 Task: Search one way flight ticket for 2 adults, 2 children, 2 infants in seat in first from Bakersfield: Meadows Field to South Bend: South Bend International Airport on 8-6-2023. Choice of flights is Southwest. Number of bags: 7 checked bags. Price is upto 110000. Outbound departure time preference is 21:00.
Action: Mouse moved to (283, 120)
Screenshot: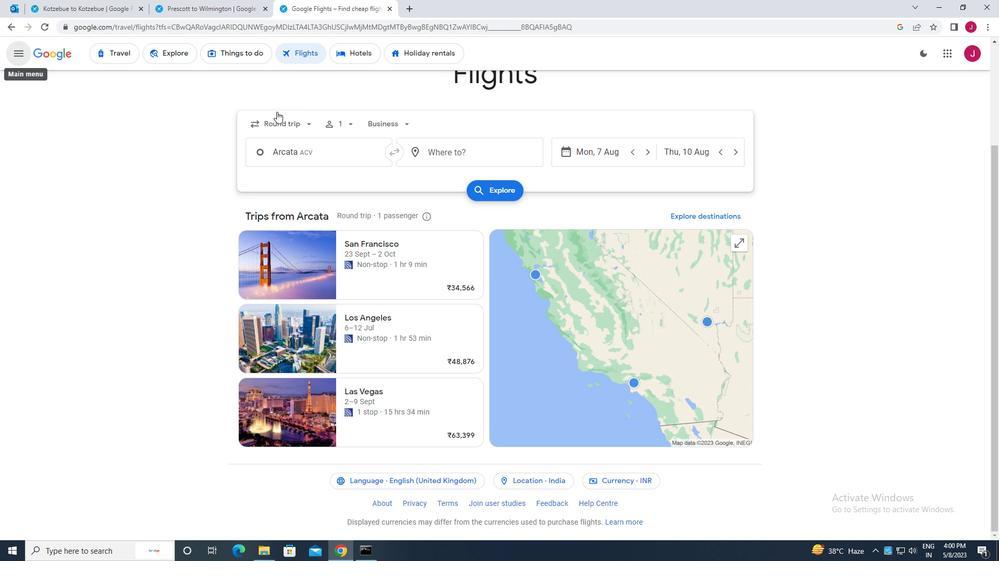 
Action: Mouse pressed left at (283, 120)
Screenshot: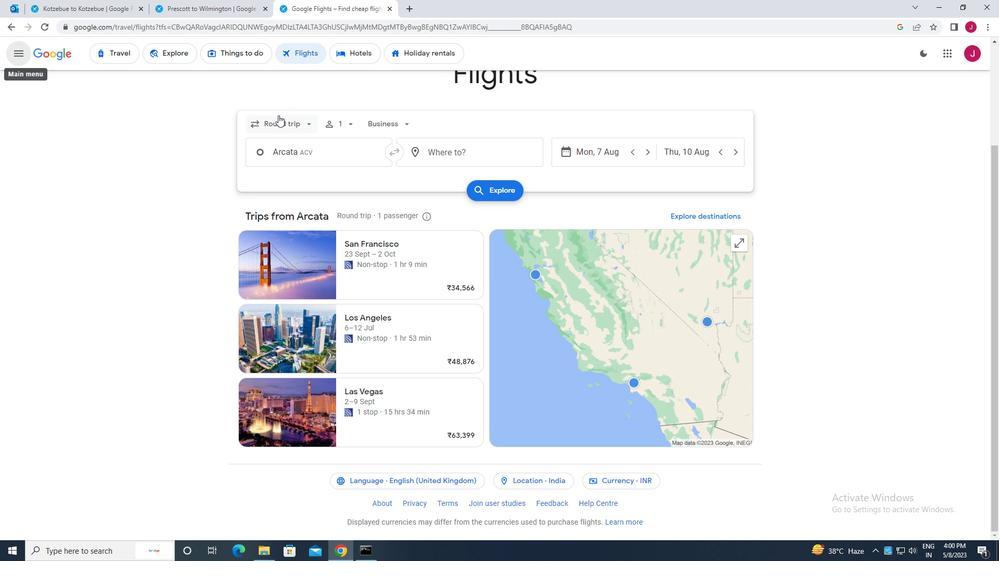 
Action: Mouse moved to (284, 175)
Screenshot: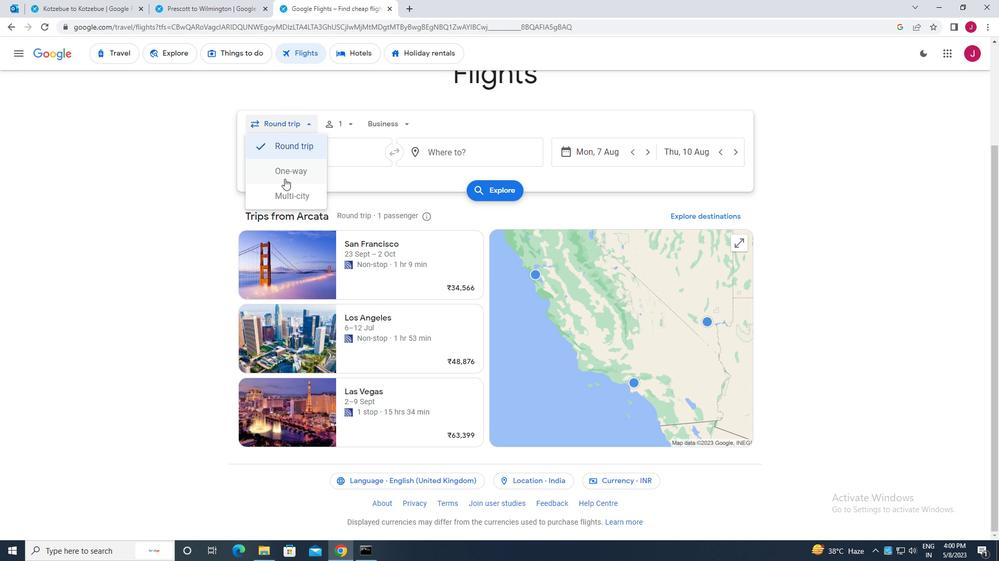 
Action: Mouse pressed left at (284, 175)
Screenshot: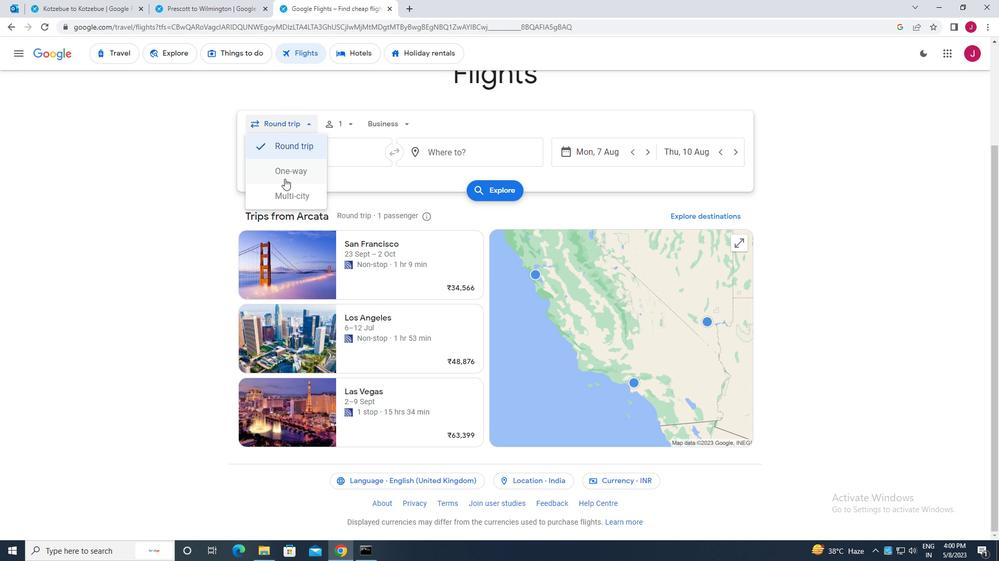 
Action: Mouse moved to (345, 124)
Screenshot: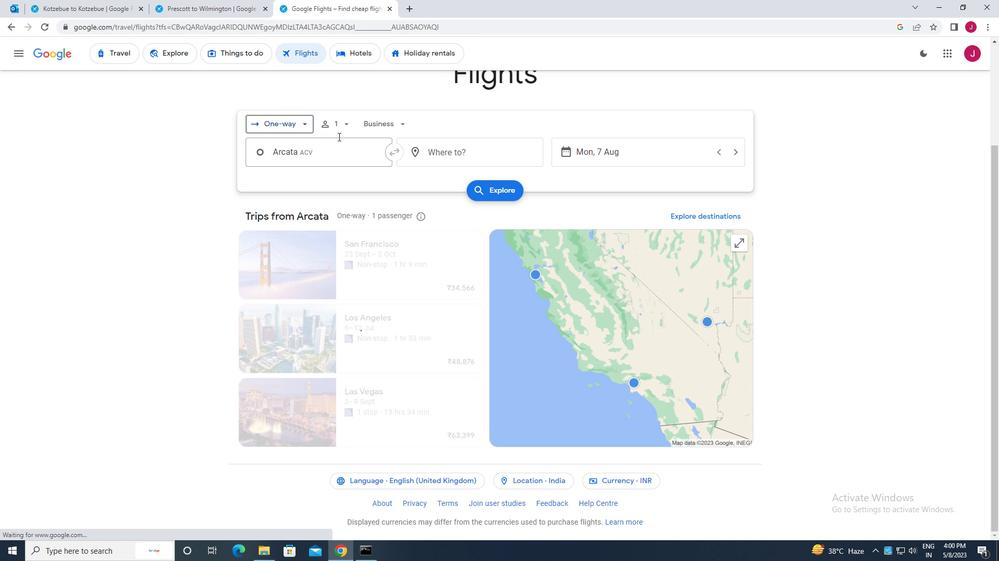 
Action: Mouse pressed left at (345, 124)
Screenshot: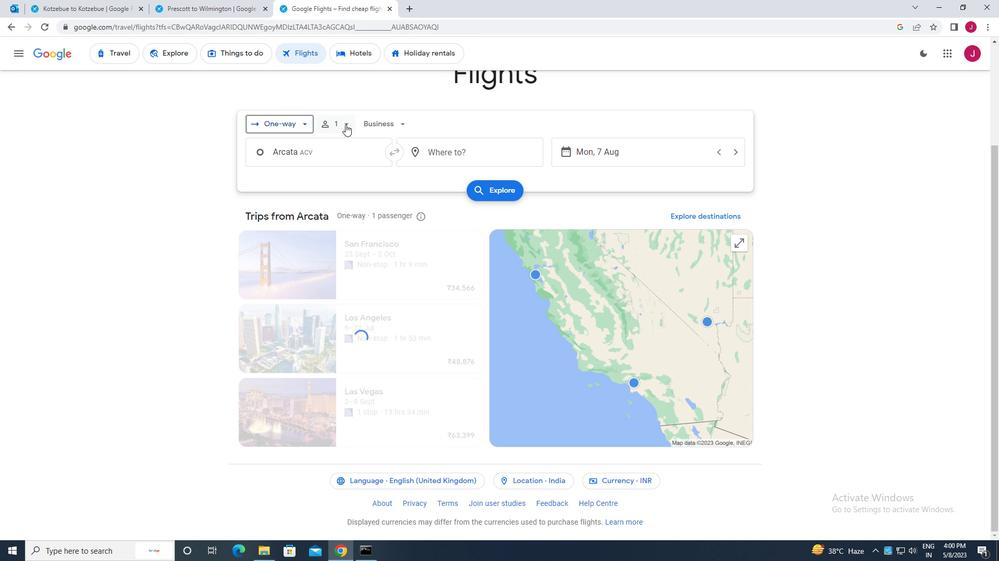 
Action: Mouse moved to (420, 150)
Screenshot: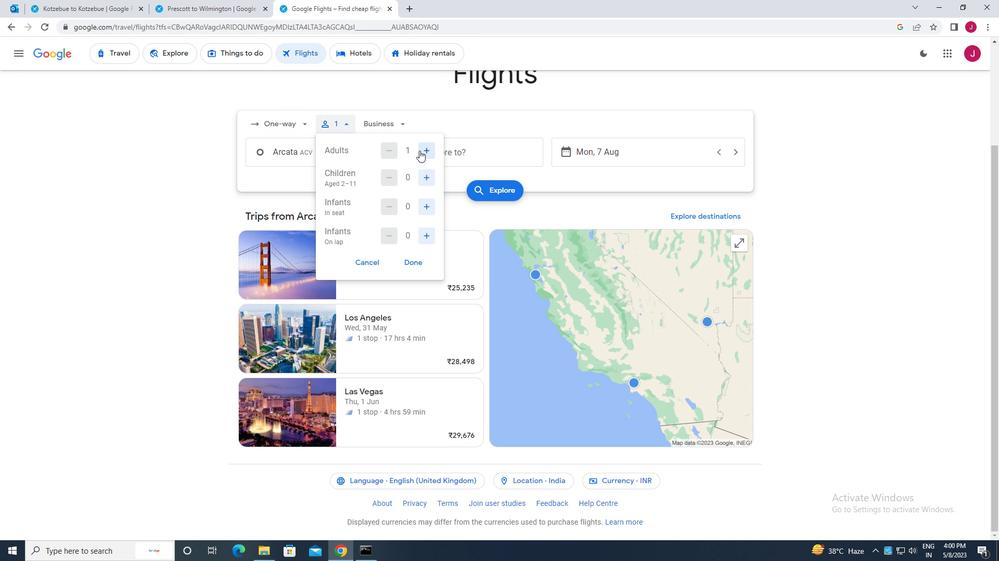 
Action: Mouse pressed left at (420, 150)
Screenshot: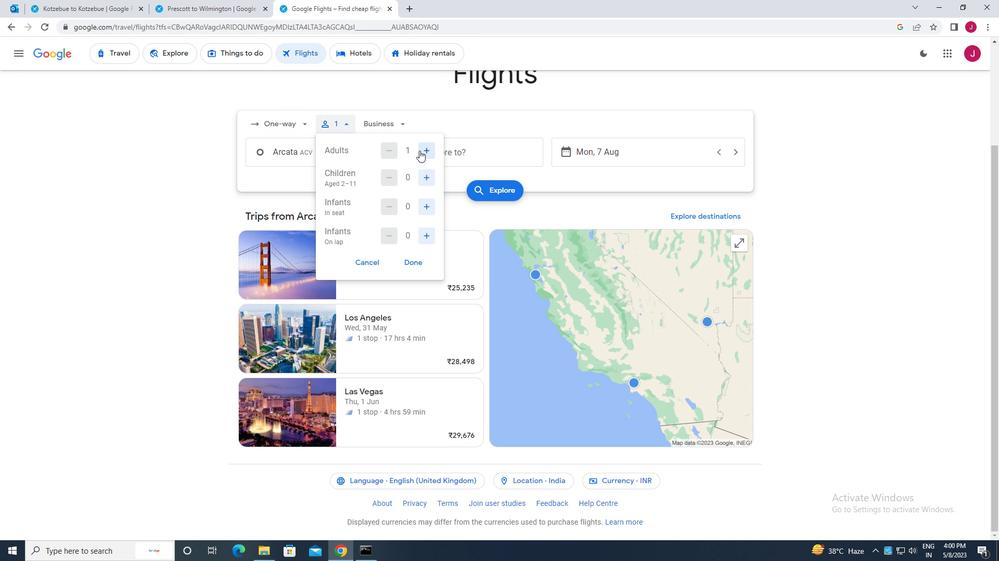 
Action: Mouse moved to (423, 177)
Screenshot: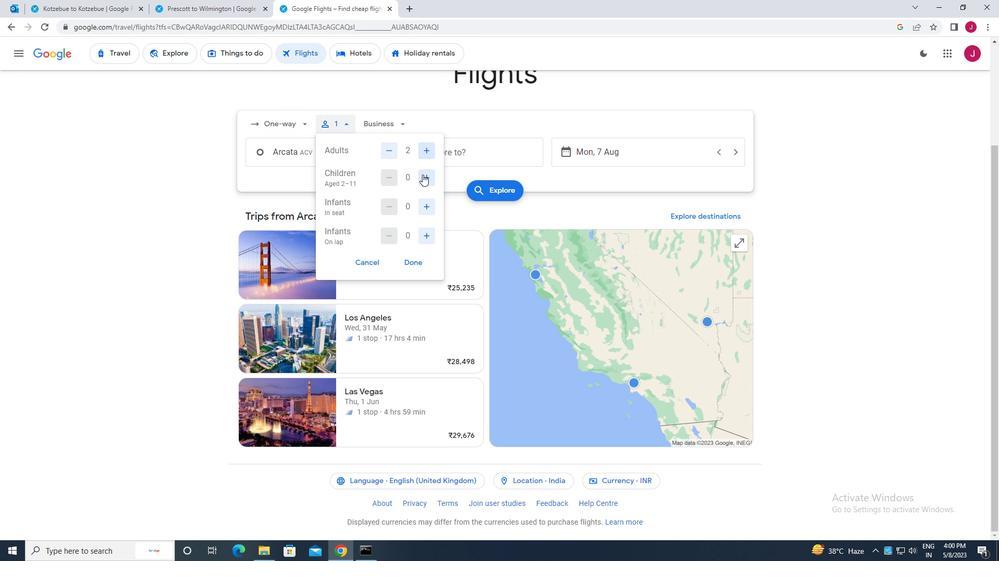 
Action: Mouse pressed left at (423, 177)
Screenshot: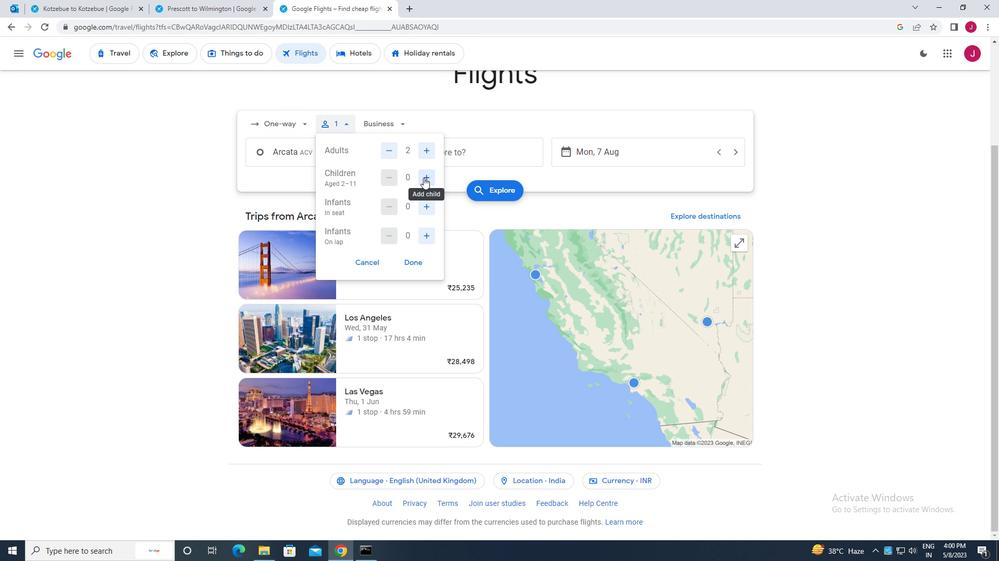 
Action: Mouse pressed left at (423, 177)
Screenshot: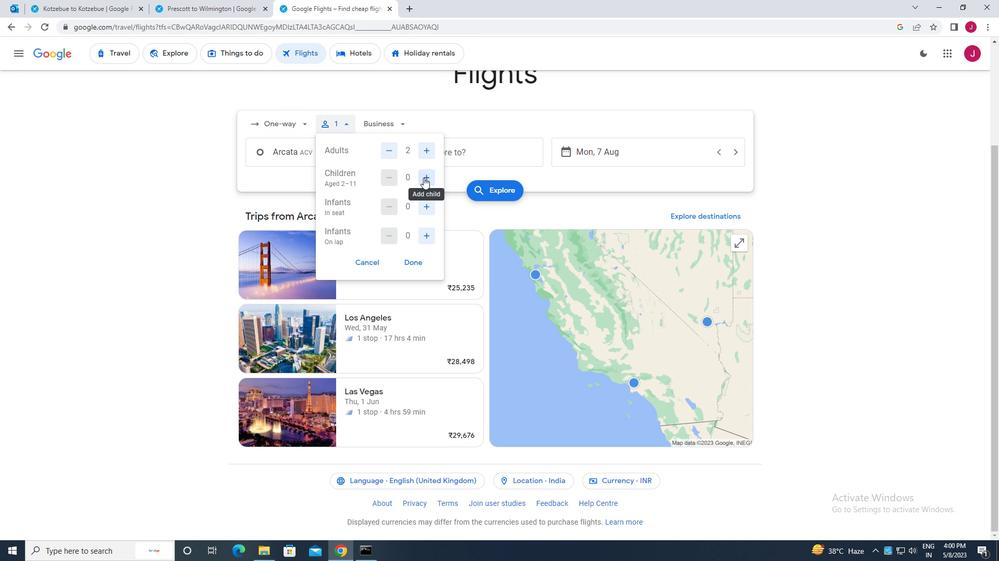 
Action: Mouse moved to (425, 203)
Screenshot: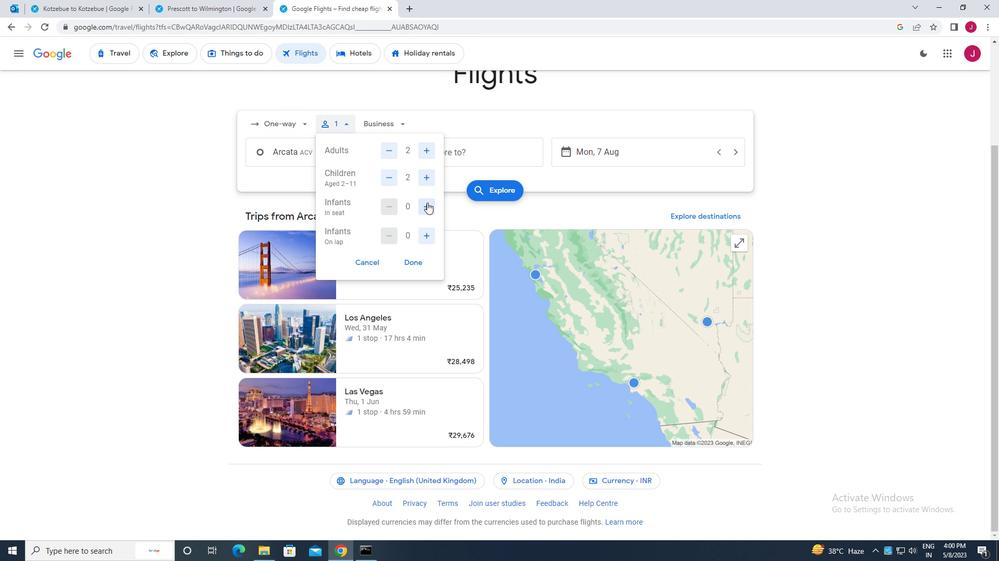 
Action: Mouse pressed left at (425, 203)
Screenshot: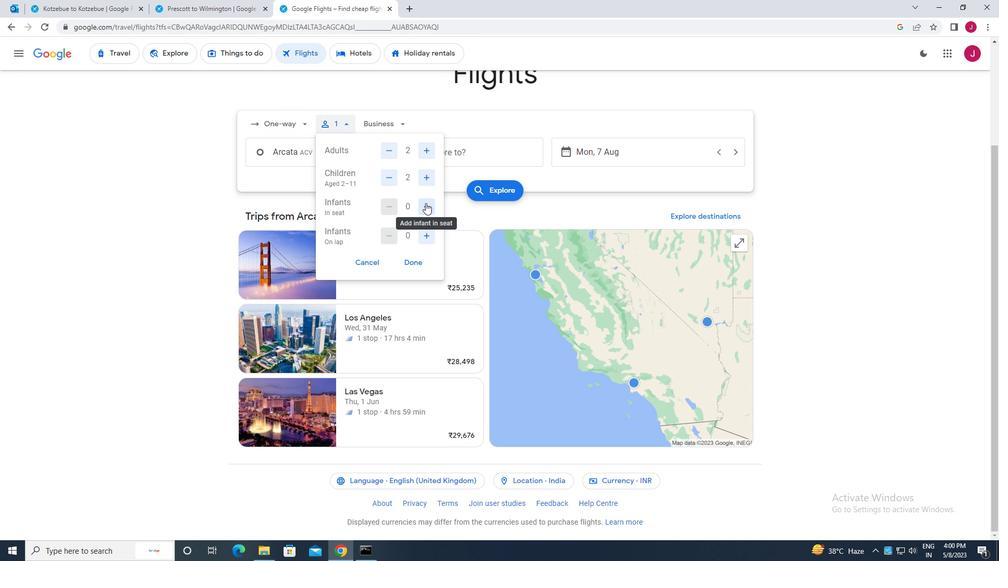 
Action: Mouse pressed left at (425, 203)
Screenshot: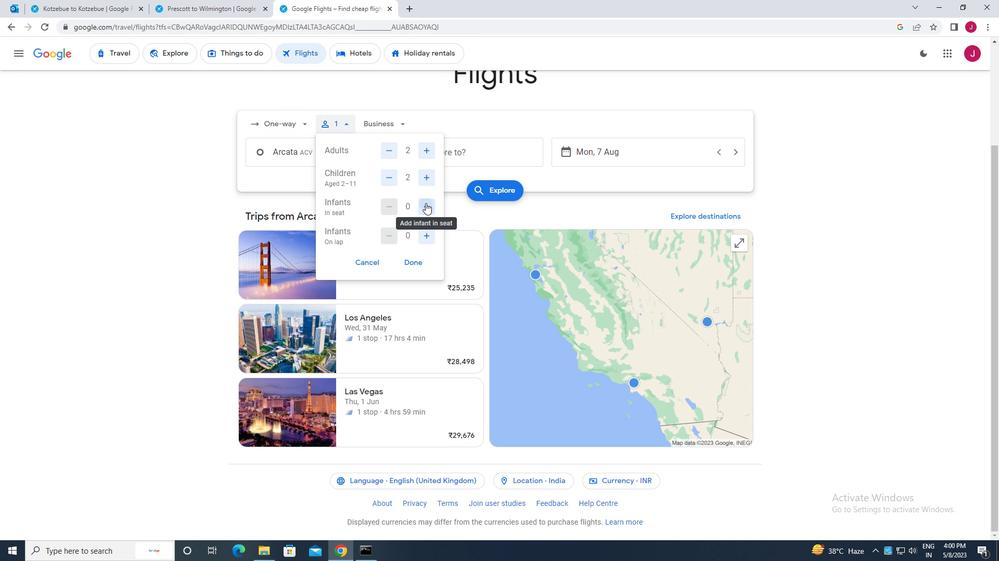
Action: Mouse moved to (414, 264)
Screenshot: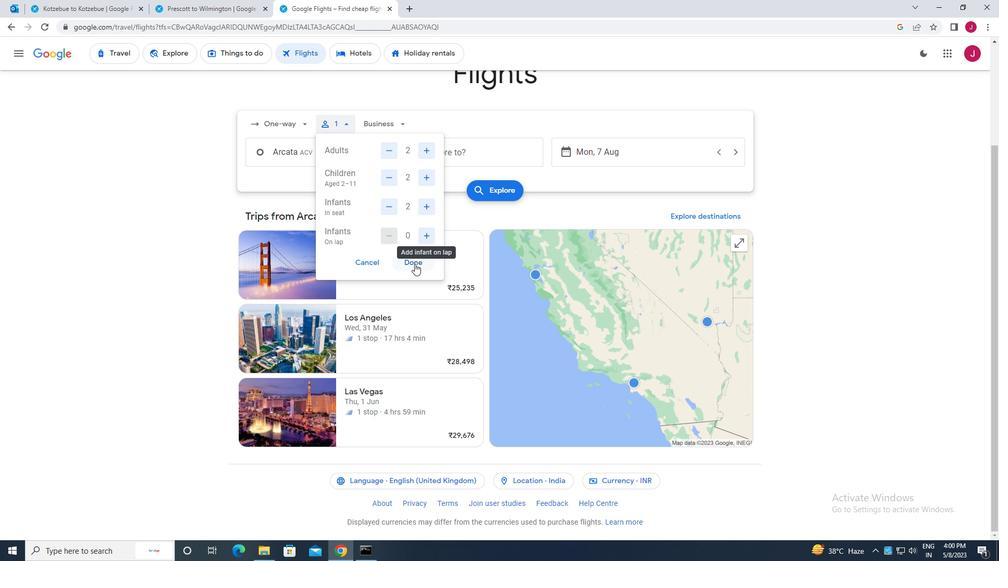 
Action: Mouse pressed left at (414, 264)
Screenshot: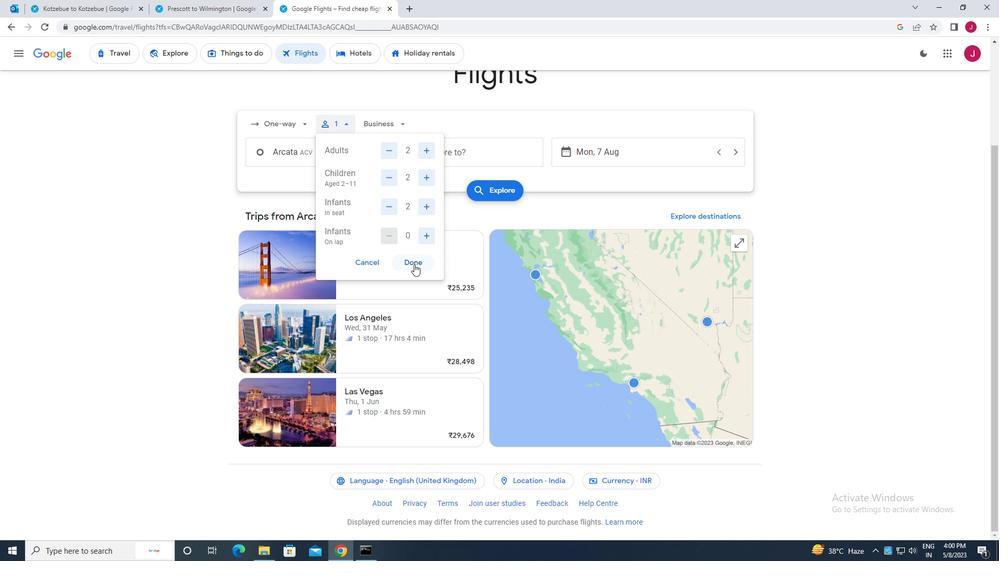 
Action: Mouse moved to (377, 121)
Screenshot: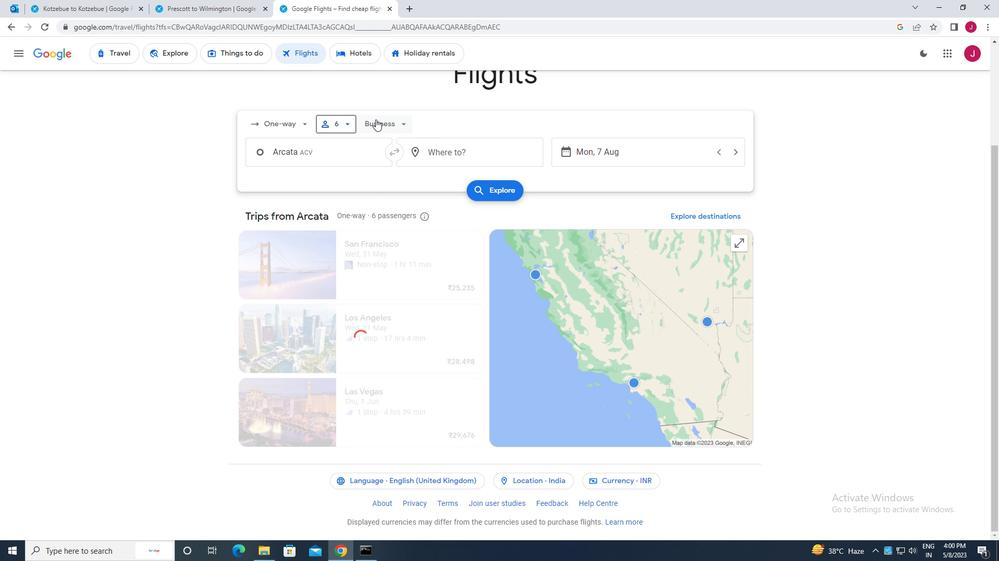 
Action: Mouse pressed left at (377, 121)
Screenshot: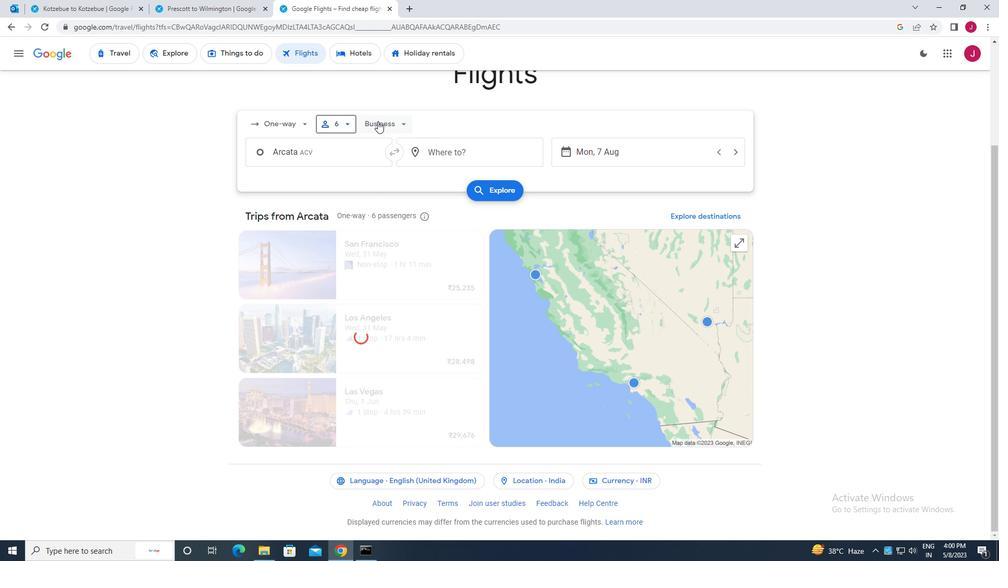 
Action: Mouse moved to (400, 223)
Screenshot: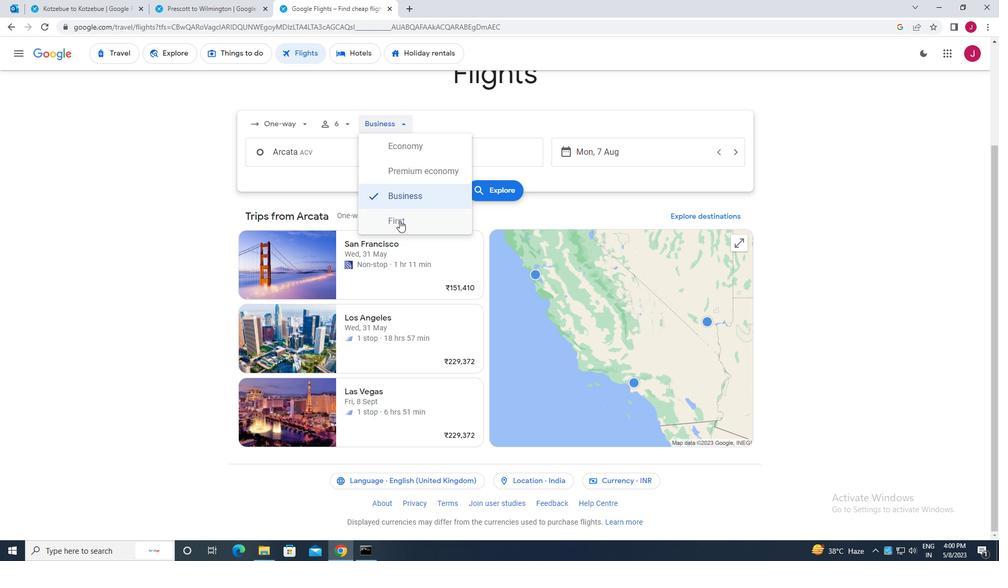 
Action: Mouse pressed left at (400, 223)
Screenshot: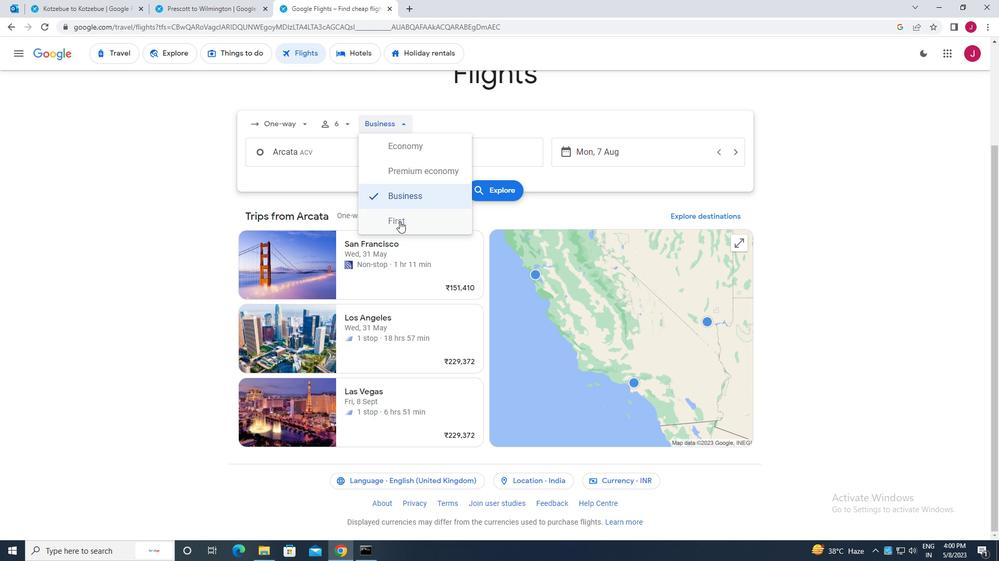 
Action: Mouse moved to (337, 152)
Screenshot: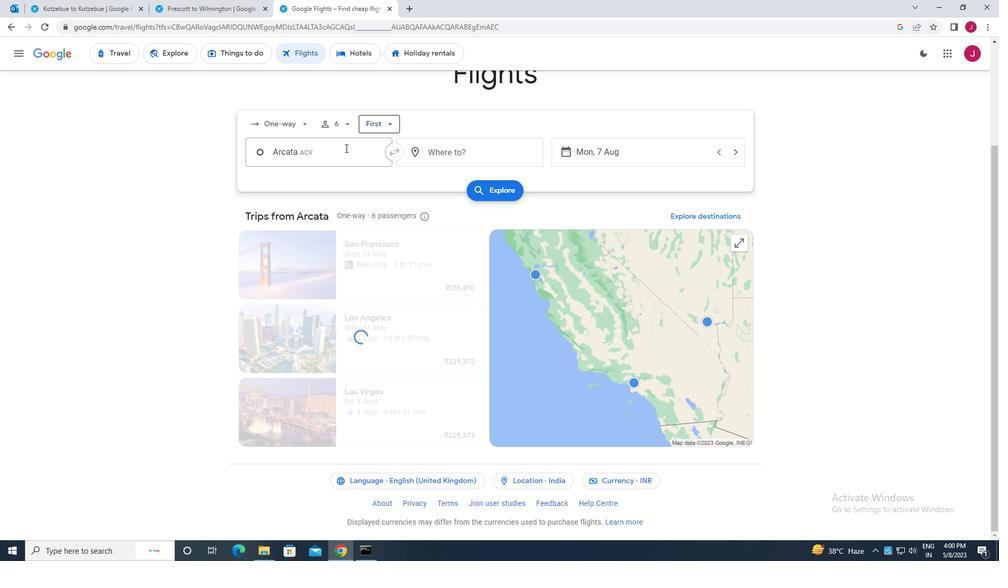 
Action: Mouse pressed left at (337, 152)
Screenshot: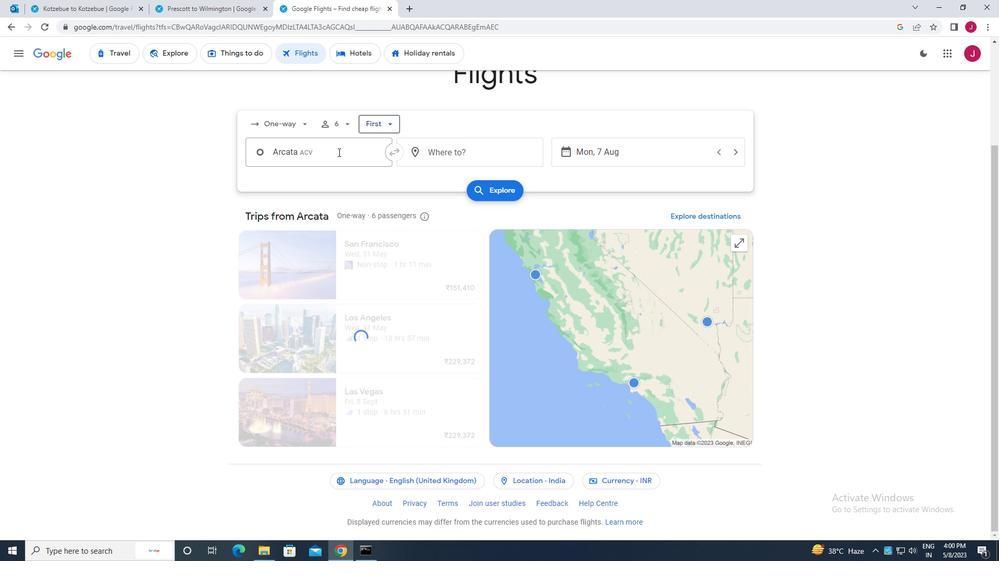 
Action: Mouse moved to (337, 152)
Screenshot: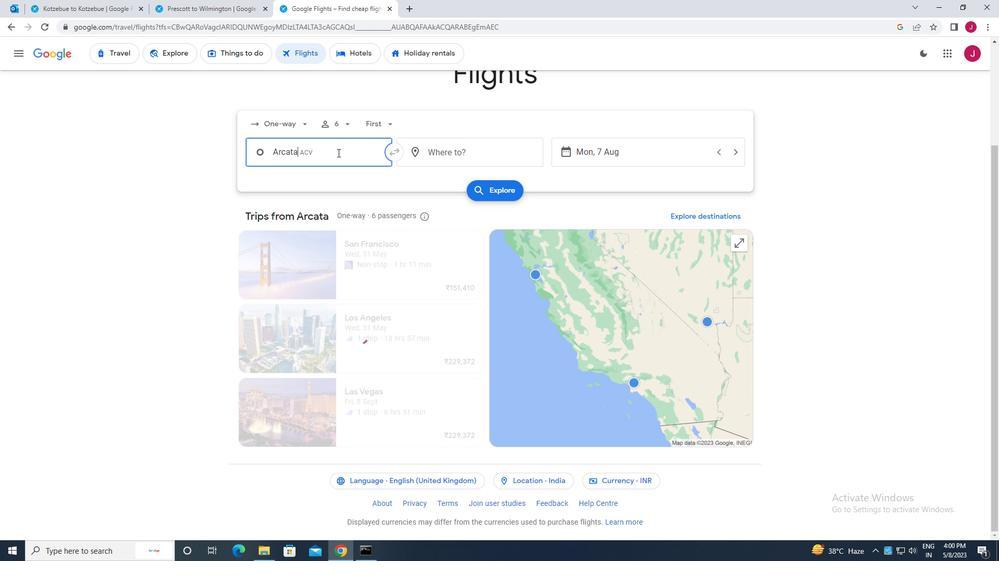 
Action: Key pressed bakersfield
Screenshot: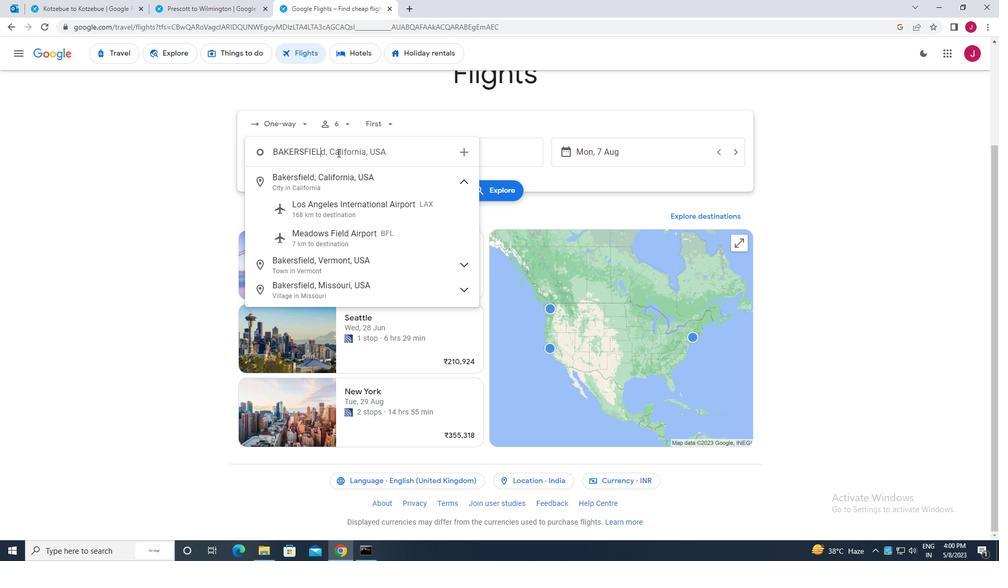 
Action: Mouse moved to (353, 235)
Screenshot: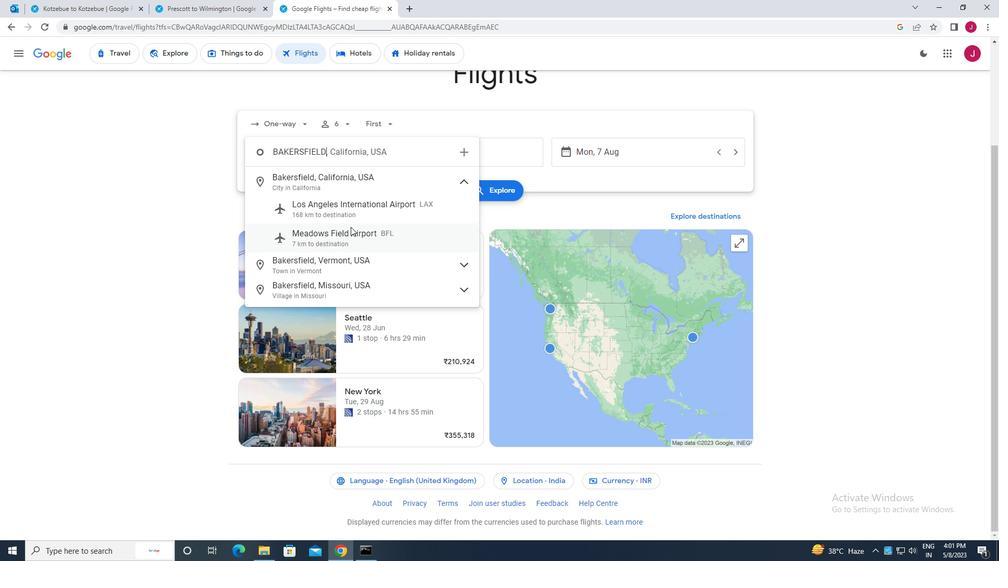 
Action: Mouse pressed left at (353, 235)
Screenshot: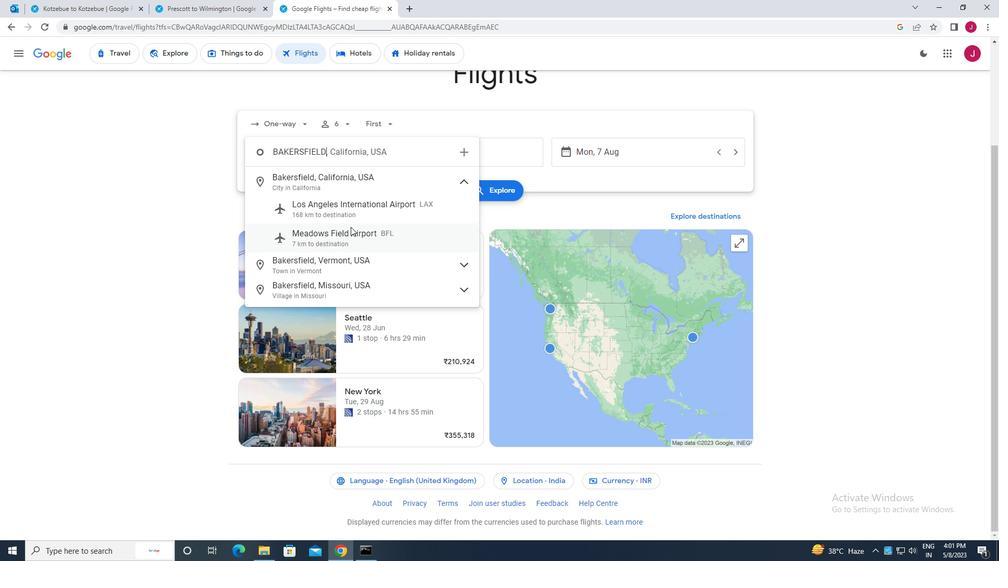 
Action: Mouse moved to (464, 151)
Screenshot: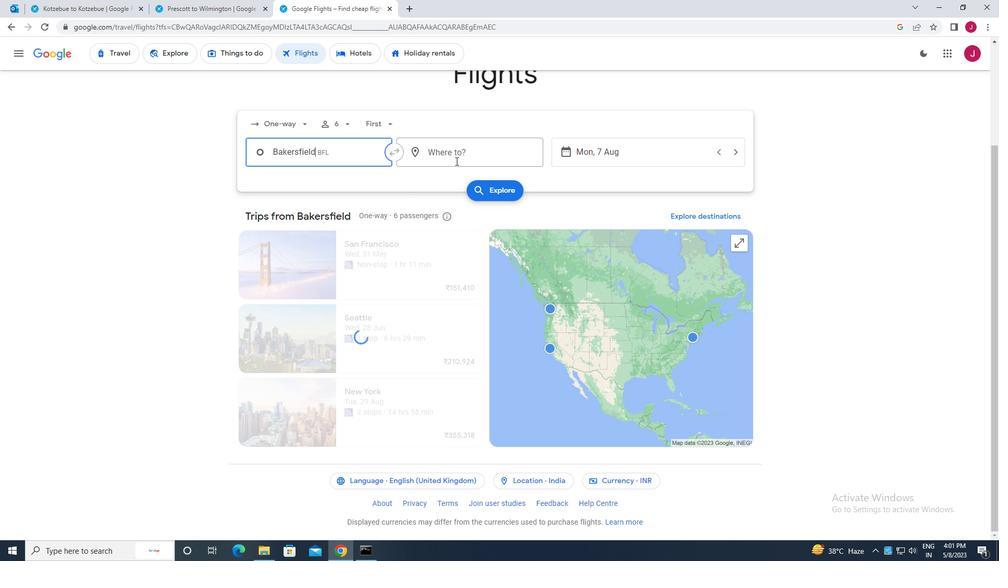 
Action: Mouse pressed left at (464, 151)
Screenshot: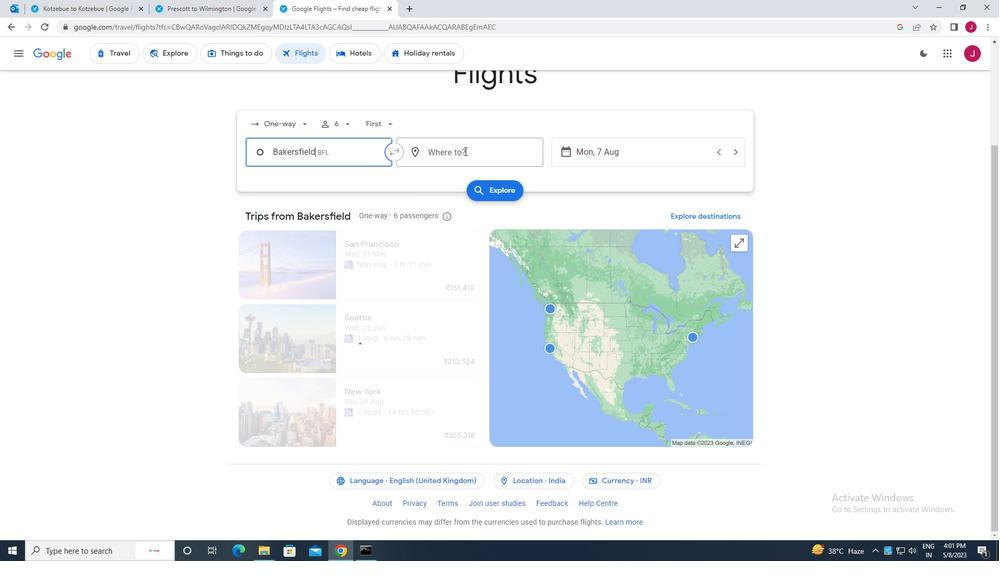 
Action: Mouse moved to (465, 158)
Screenshot: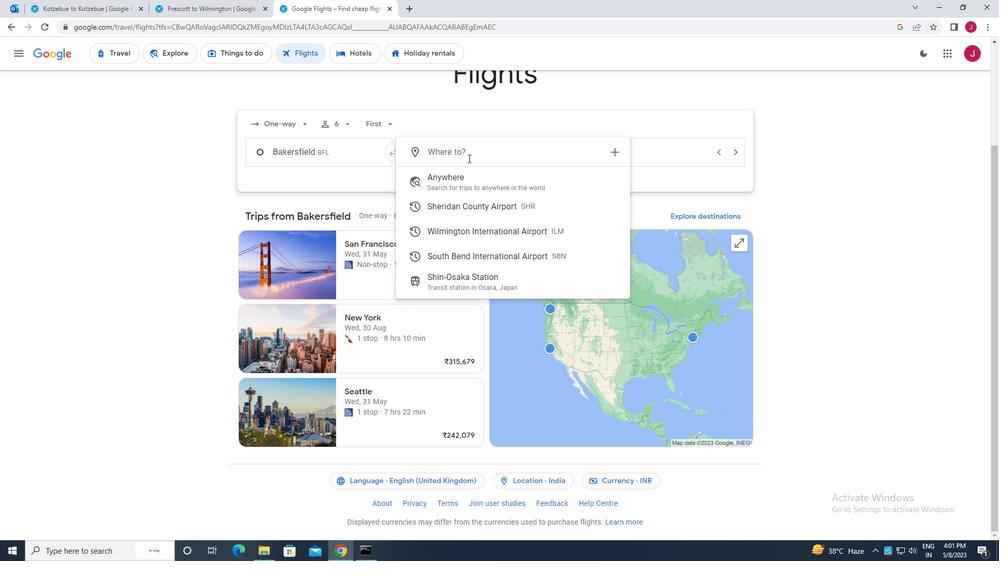 
Action: Key pressed south<Key.space>b
Screenshot: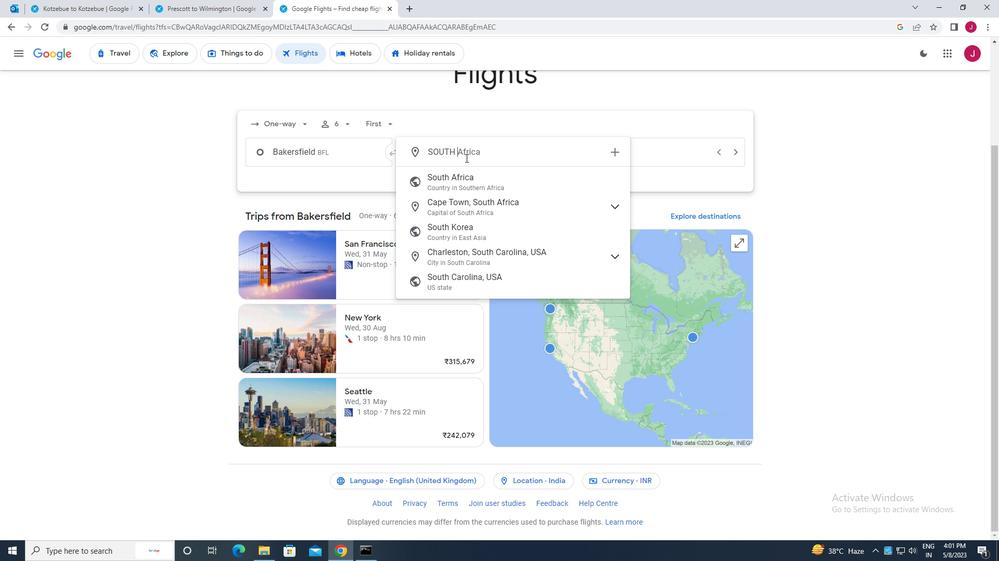 
Action: Mouse moved to (493, 209)
Screenshot: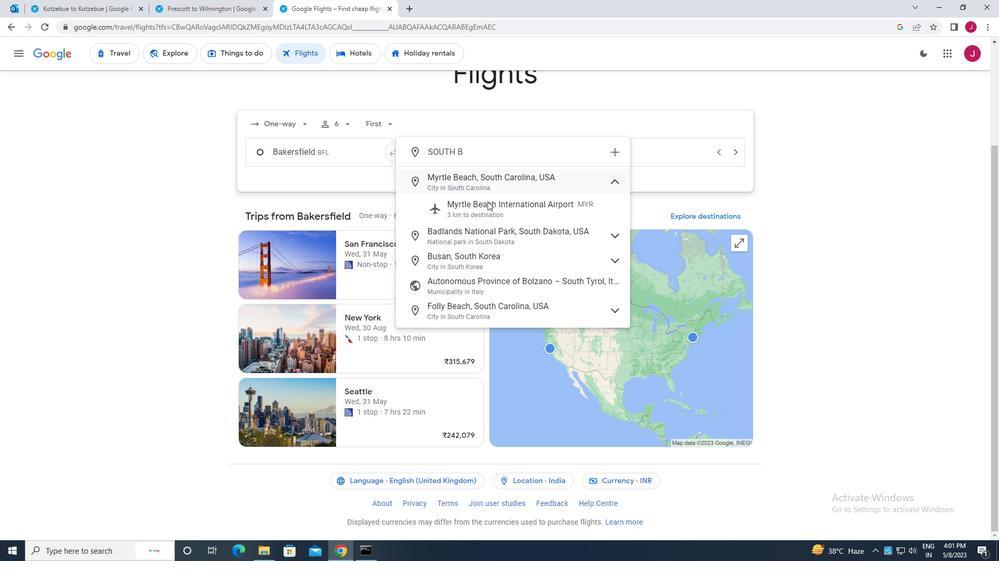 
Action: Mouse pressed left at (493, 209)
Screenshot: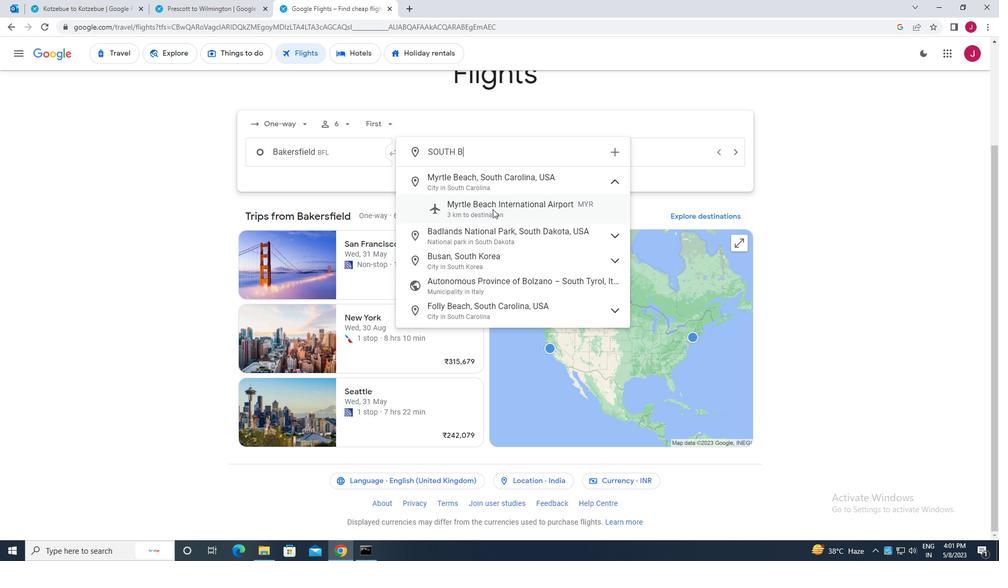 
Action: Mouse moved to (482, 152)
Screenshot: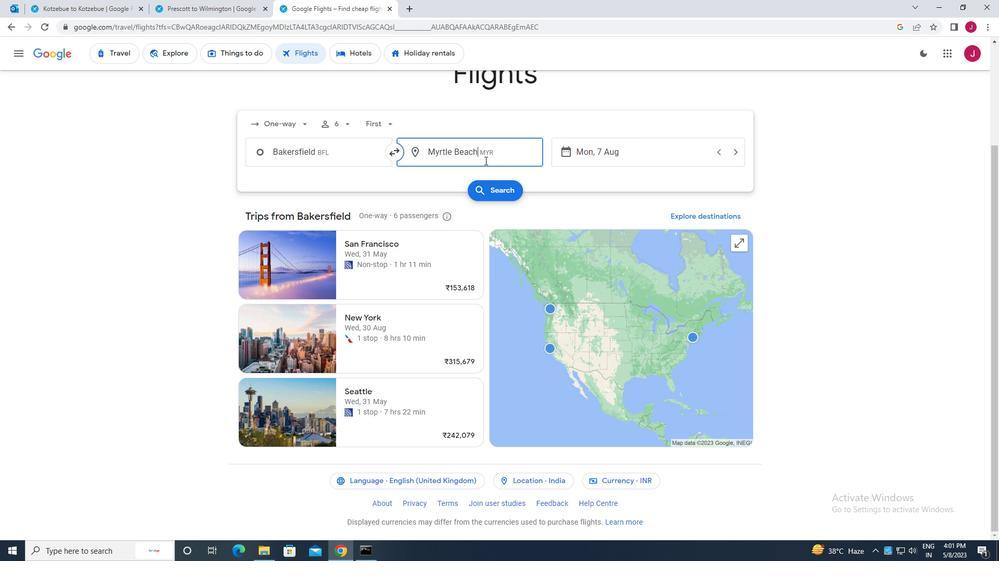 
Action: Mouse pressed left at (482, 152)
Screenshot: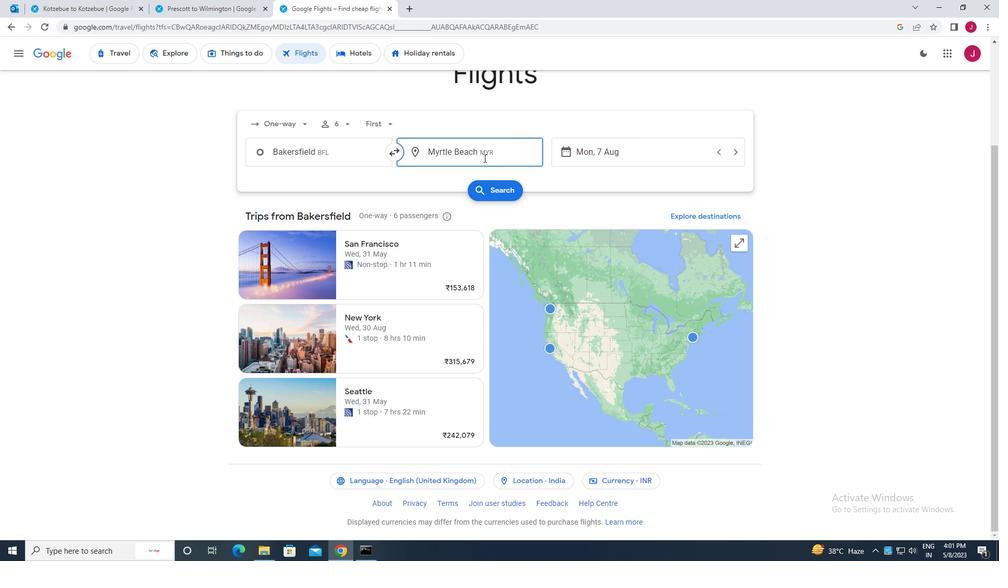 
Action: Mouse moved to (478, 150)
Screenshot: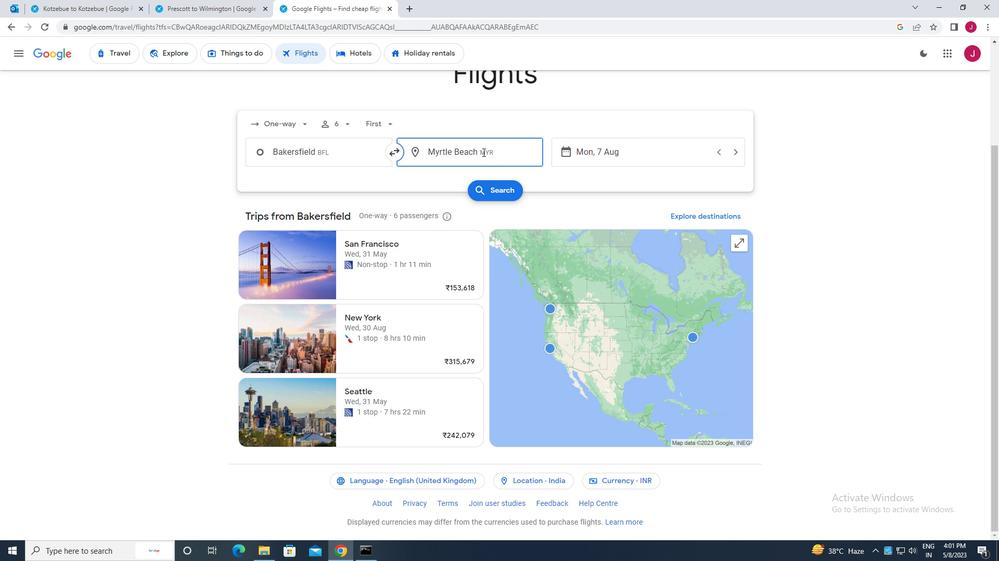 
Action: Key pressed south<Key.space>bend
Screenshot: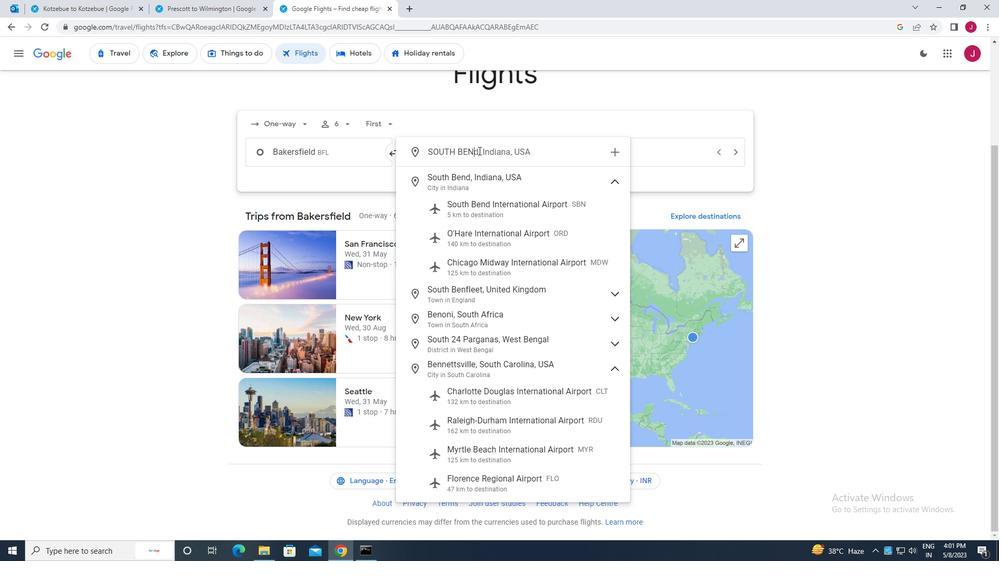 
Action: Mouse moved to (502, 206)
Screenshot: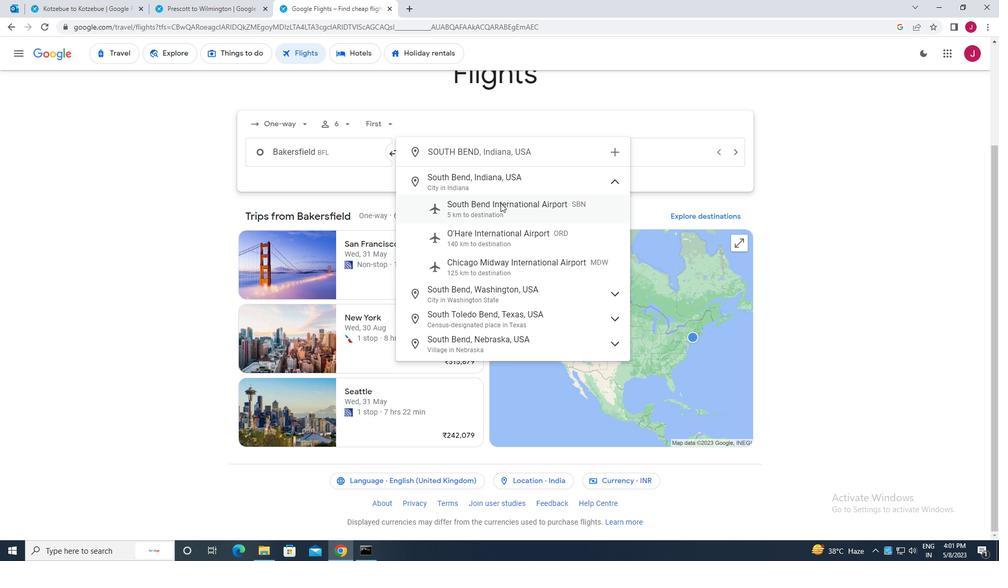 
Action: Mouse pressed left at (502, 206)
Screenshot: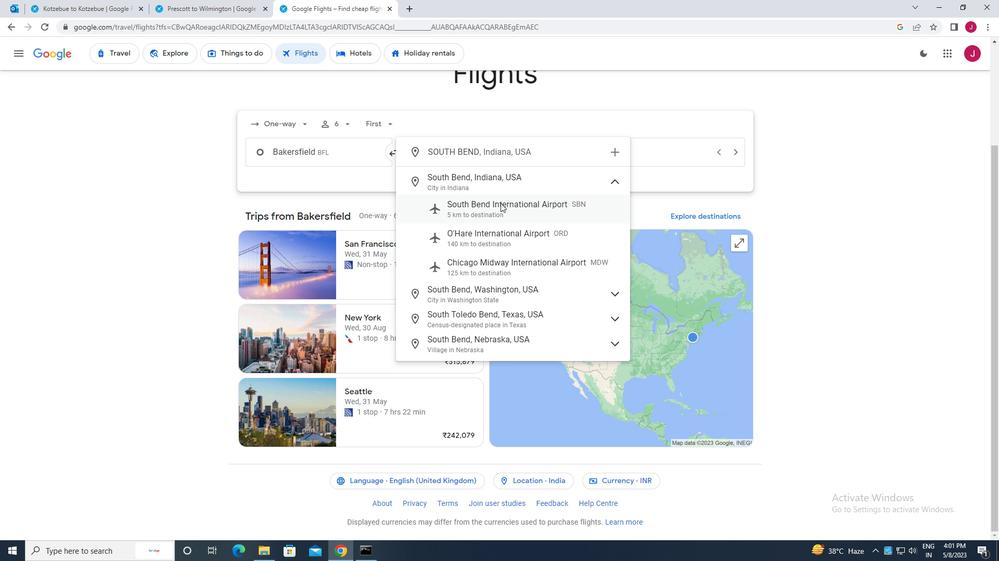 
Action: Mouse moved to (618, 156)
Screenshot: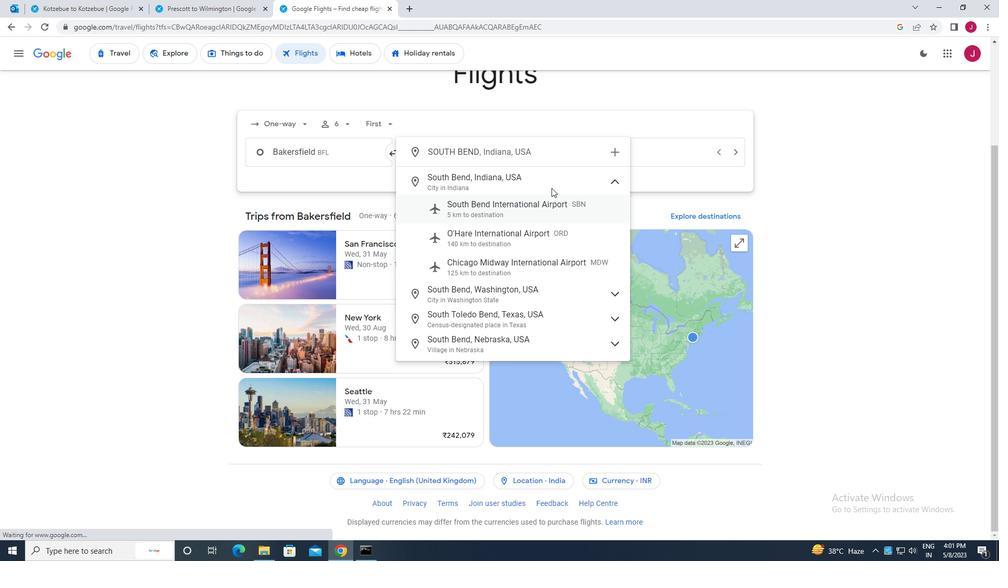 
Action: Mouse pressed left at (618, 156)
Screenshot: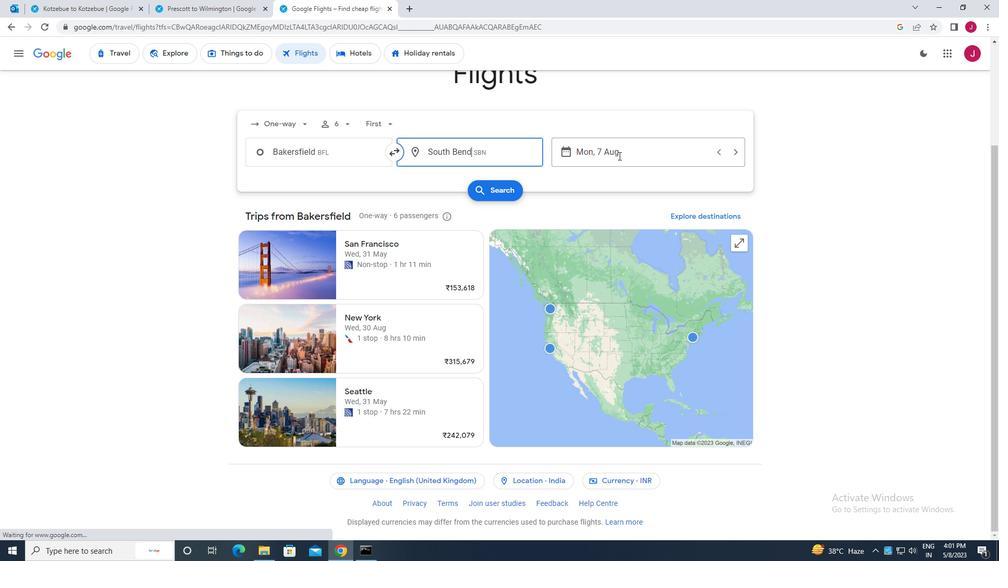 
Action: Mouse moved to (377, 263)
Screenshot: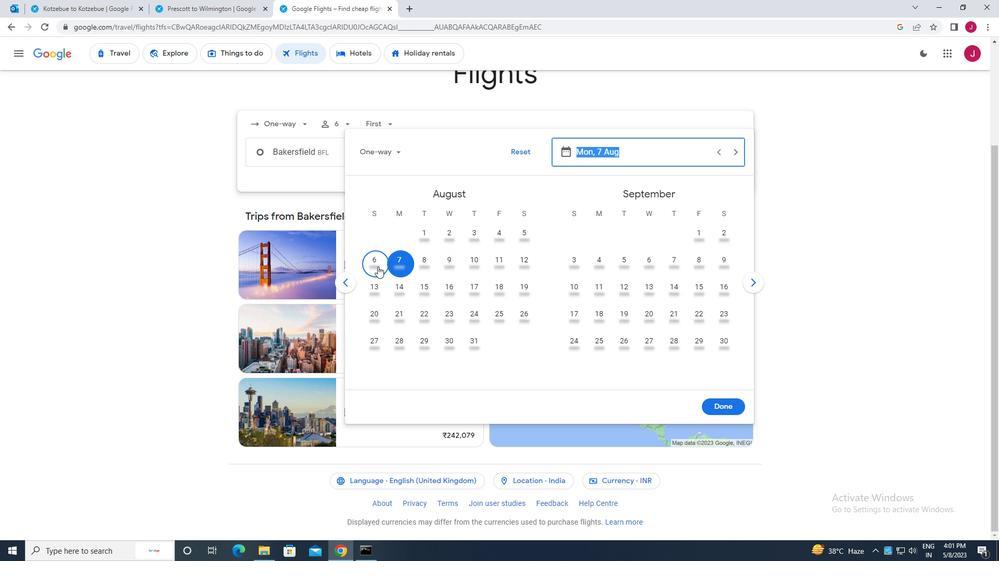 
Action: Mouse pressed left at (377, 263)
Screenshot: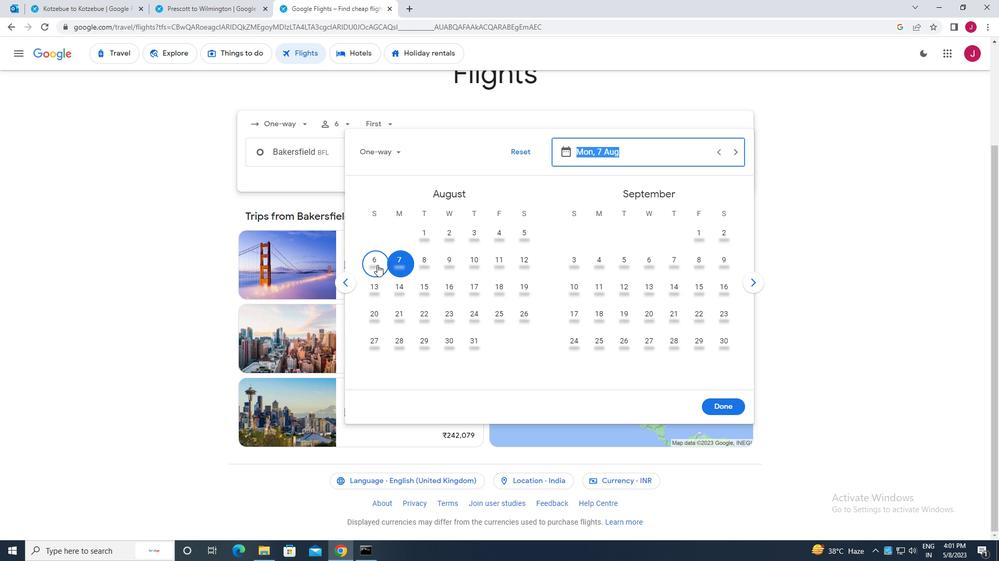 
Action: Mouse moved to (730, 404)
Screenshot: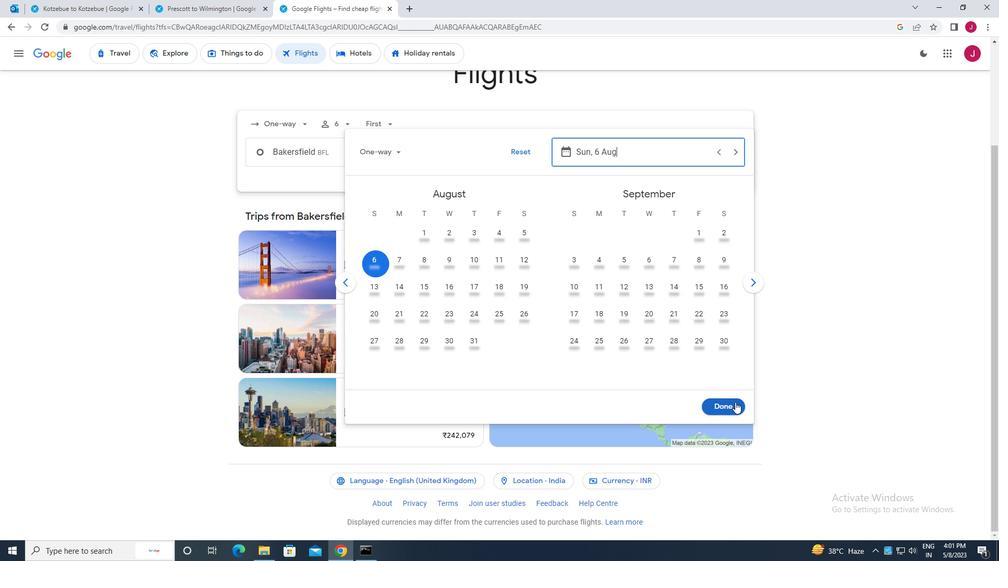 
Action: Mouse pressed left at (730, 404)
Screenshot: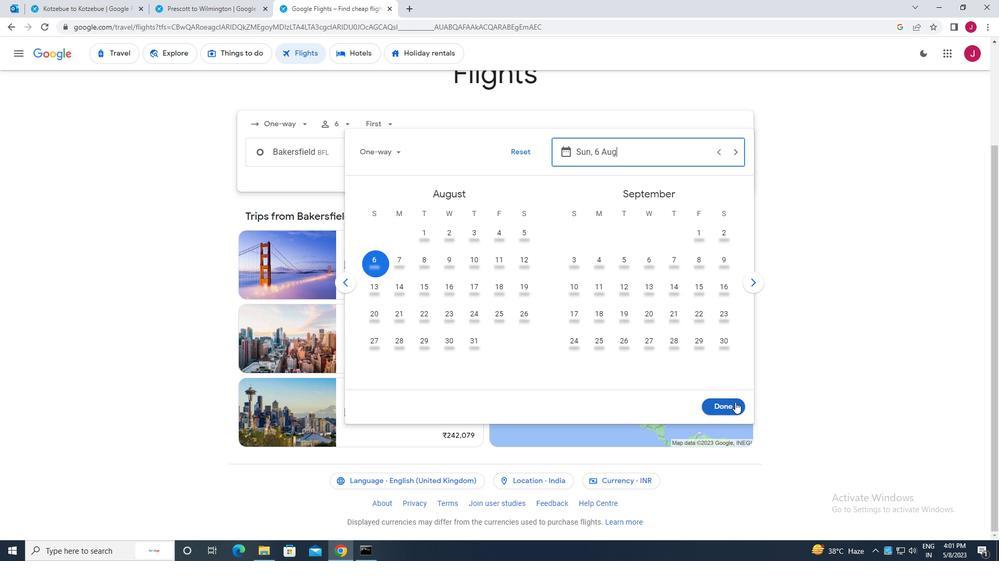 
Action: Mouse moved to (505, 188)
Screenshot: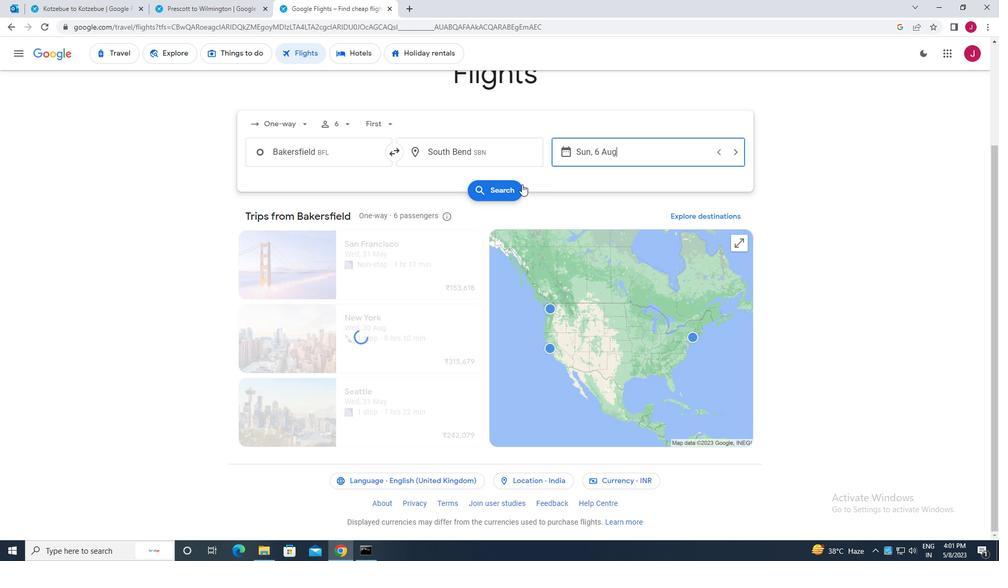 
Action: Mouse pressed left at (505, 188)
Screenshot: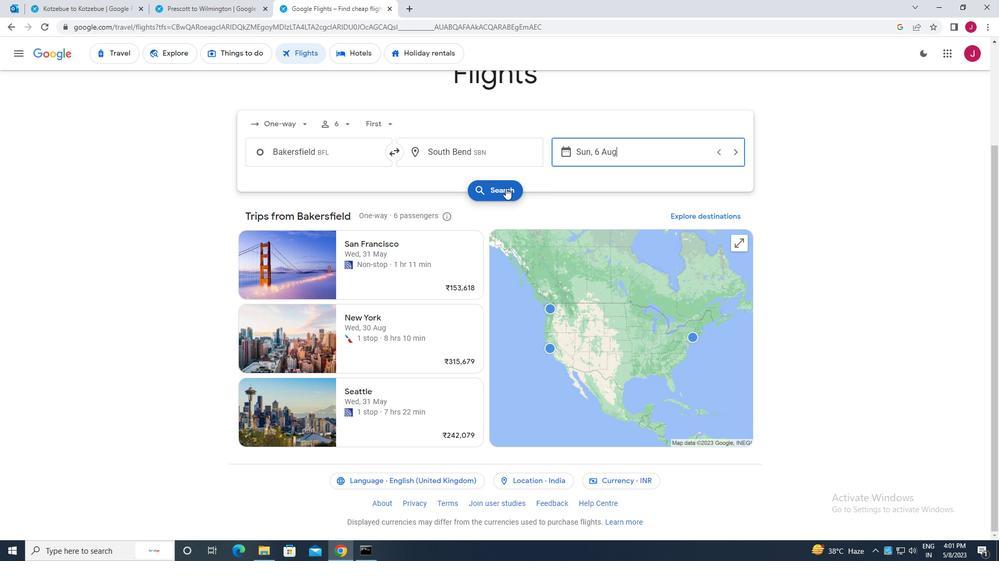
Action: Mouse moved to (479, 193)
Screenshot: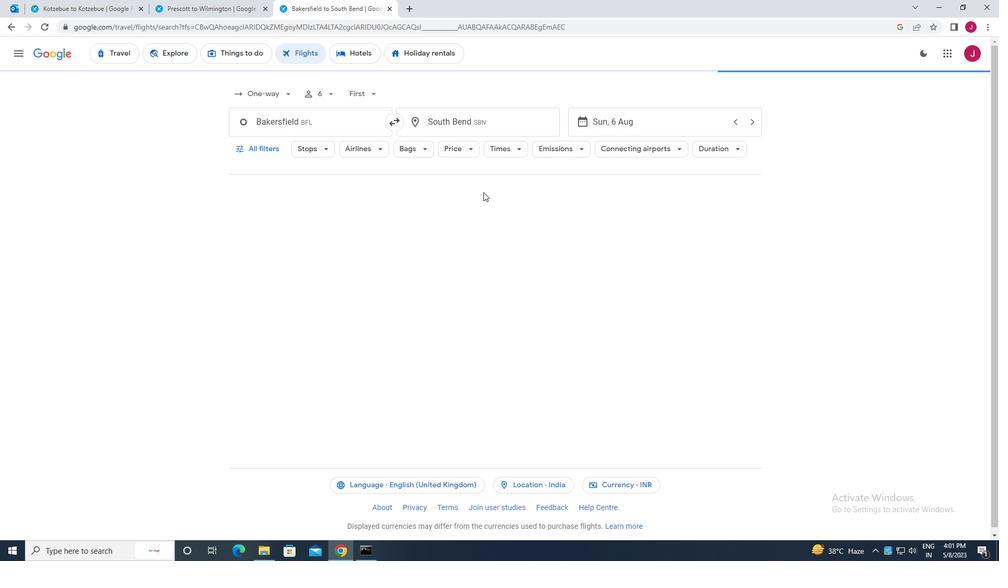 
Action: Mouse scrolled (479, 192) with delta (0, 0)
Screenshot: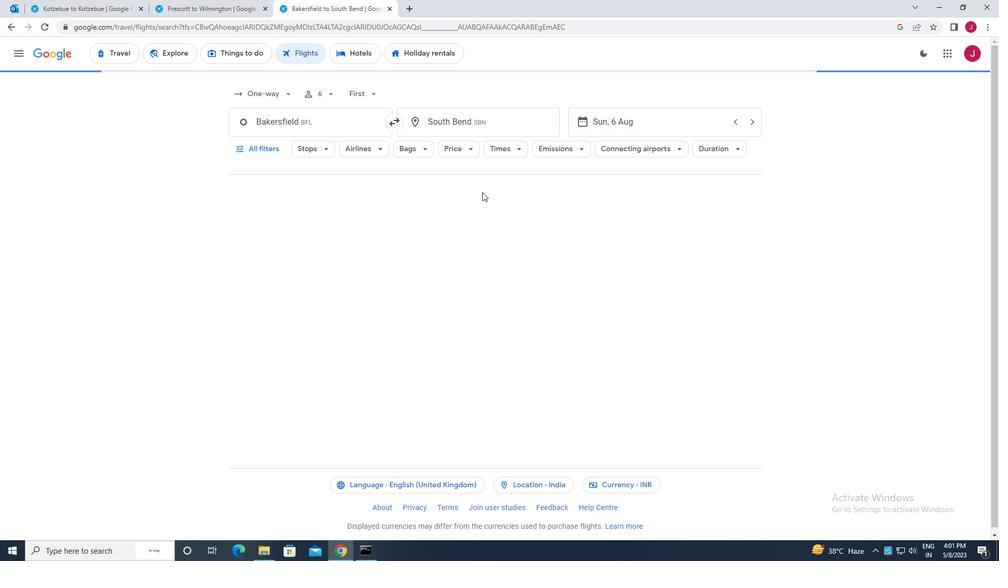 
Action: Mouse scrolled (479, 192) with delta (0, 0)
Screenshot: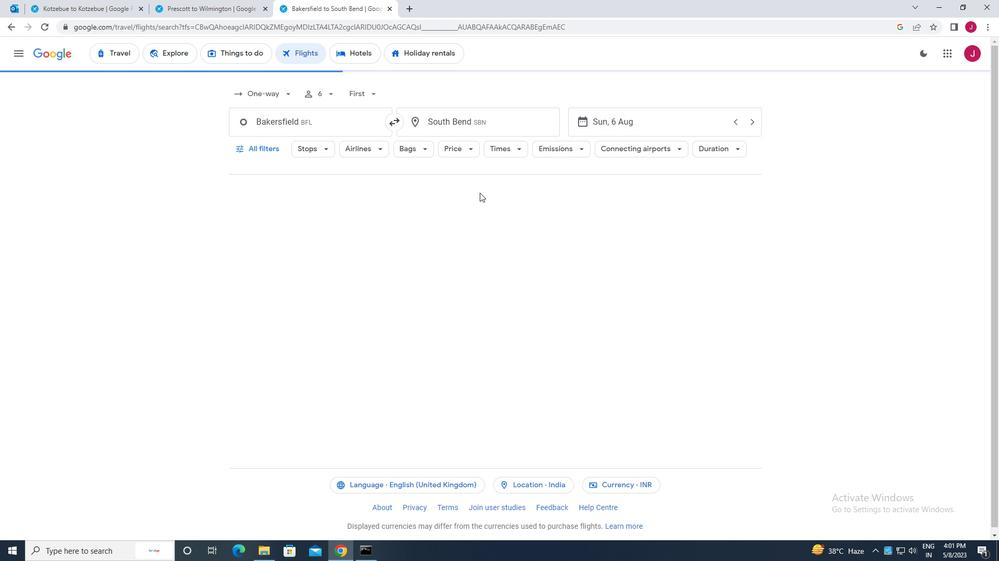 
Action: Mouse moved to (267, 141)
Screenshot: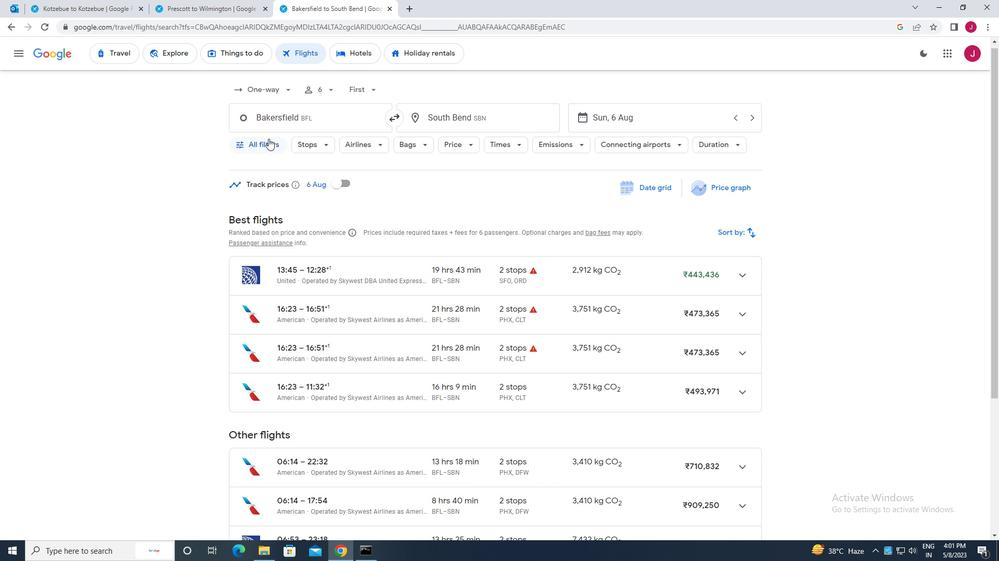 
Action: Mouse pressed left at (267, 141)
Screenshot: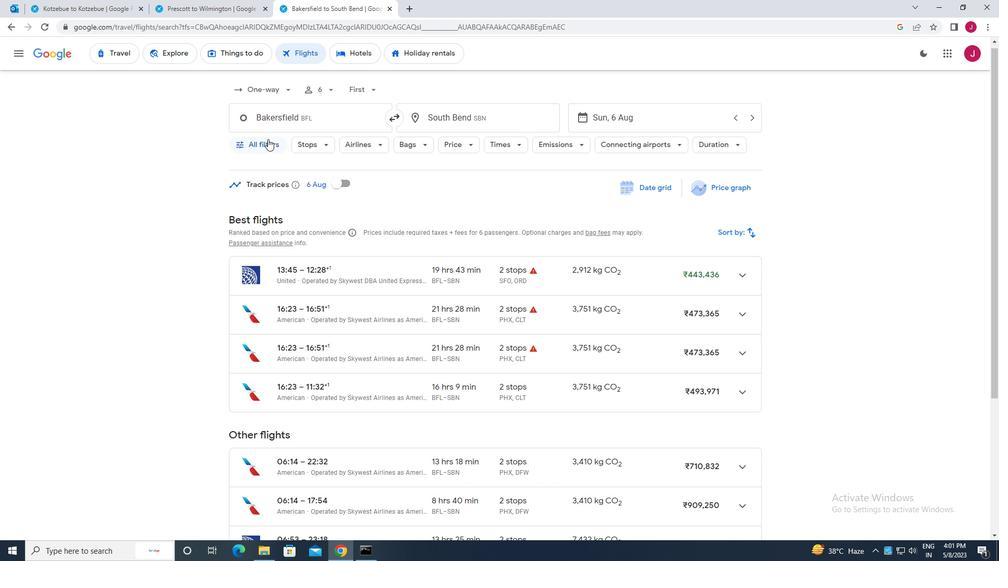
Action: Mouse moved to (276, 145)
Screenshot: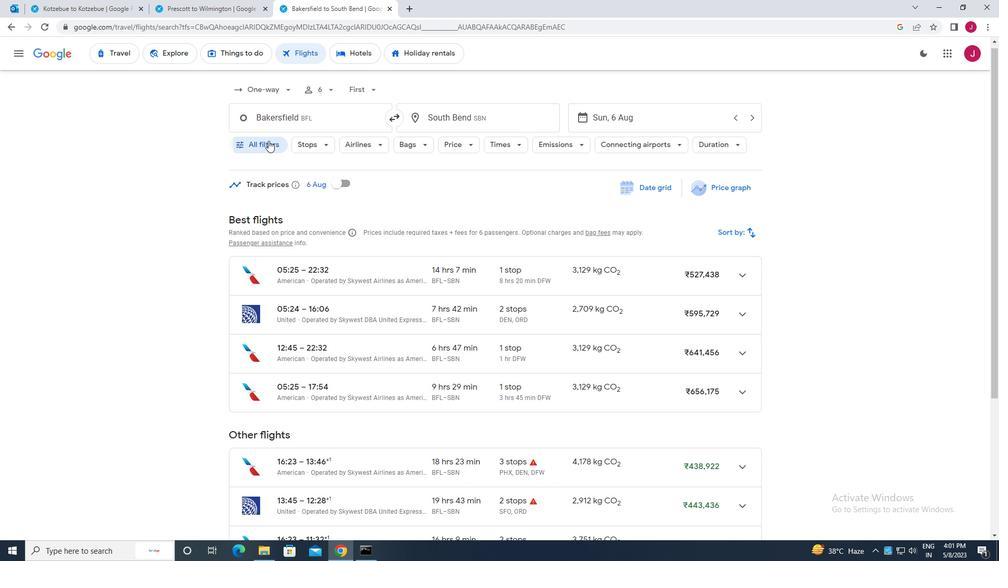
Action: Mouse scrolled (276, 144) with delta (0, 0)
Screenshot: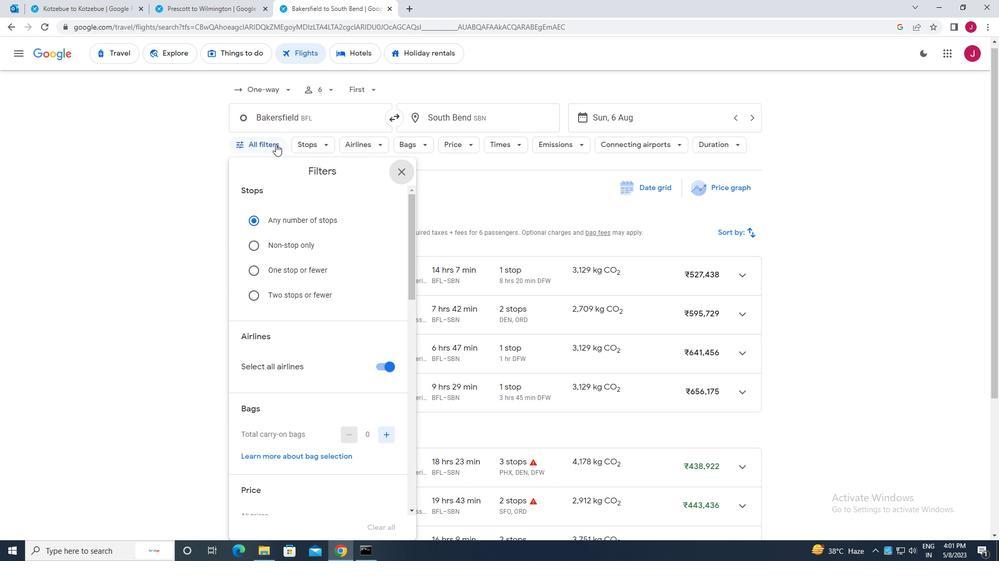 
Action: Mouse scrolled (276, 144) with delta (0, 0)
Screenshot: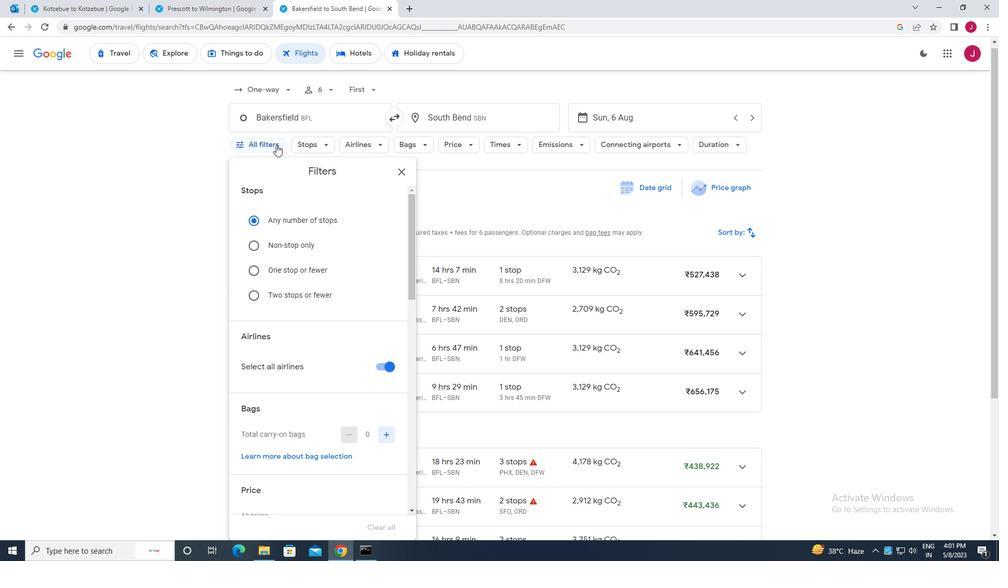 
Action: Mouse moved to (364, 183)
Screenshot: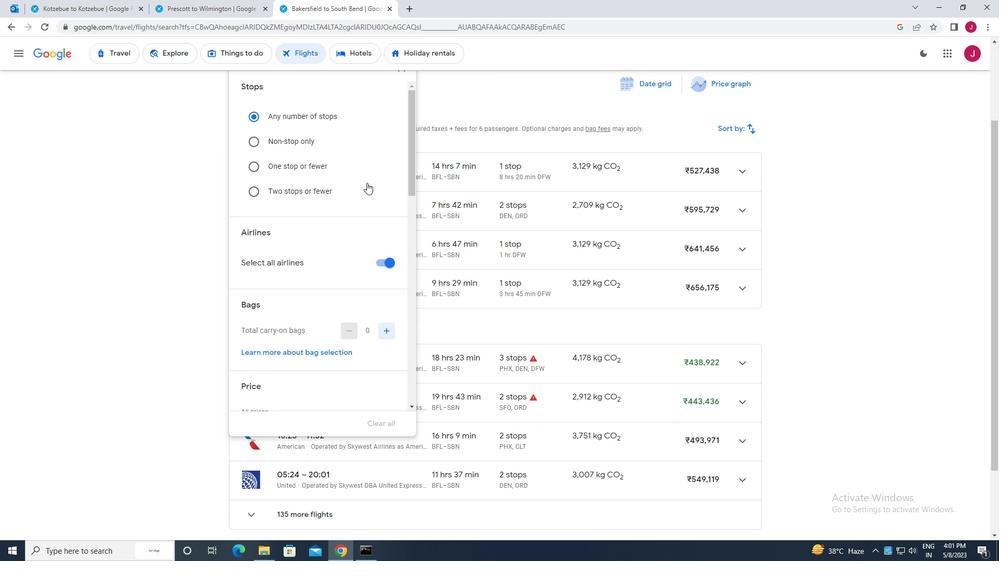 
Action: Mouse scrolled (364, 182) with delta (0, 0)
Screenshot: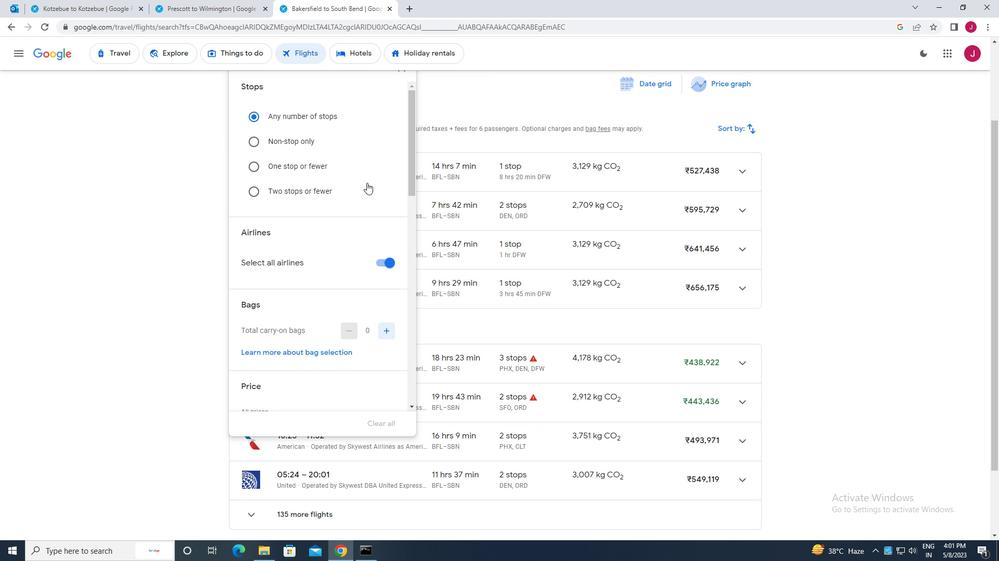 
Action: Mouse moved to (364, 183)
Screenshot: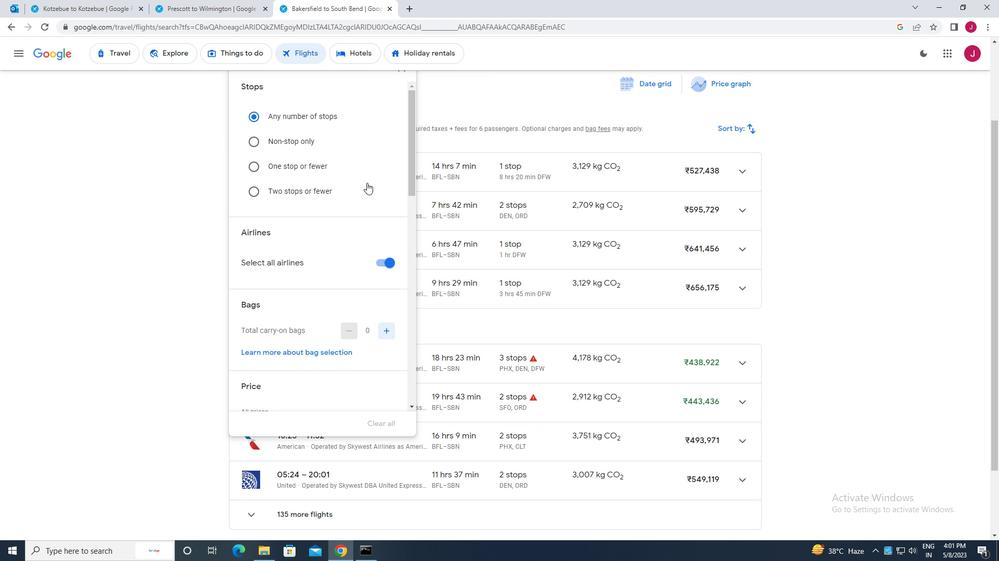 
Action: Mouse scrolled (364, 182) with delta (0, 0)
Screenshot: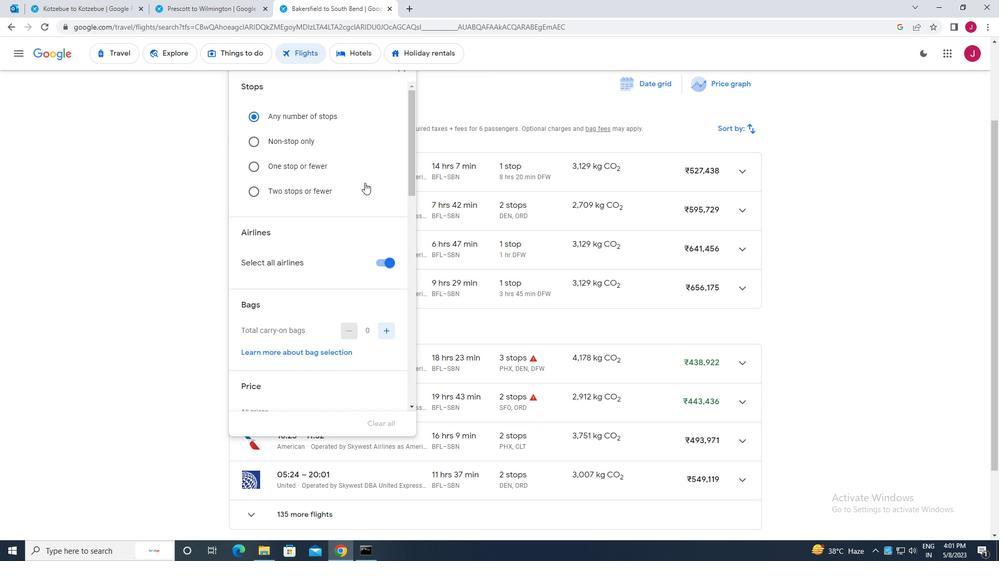 
Action: Mouse moved to (380, 157)
Screenshot: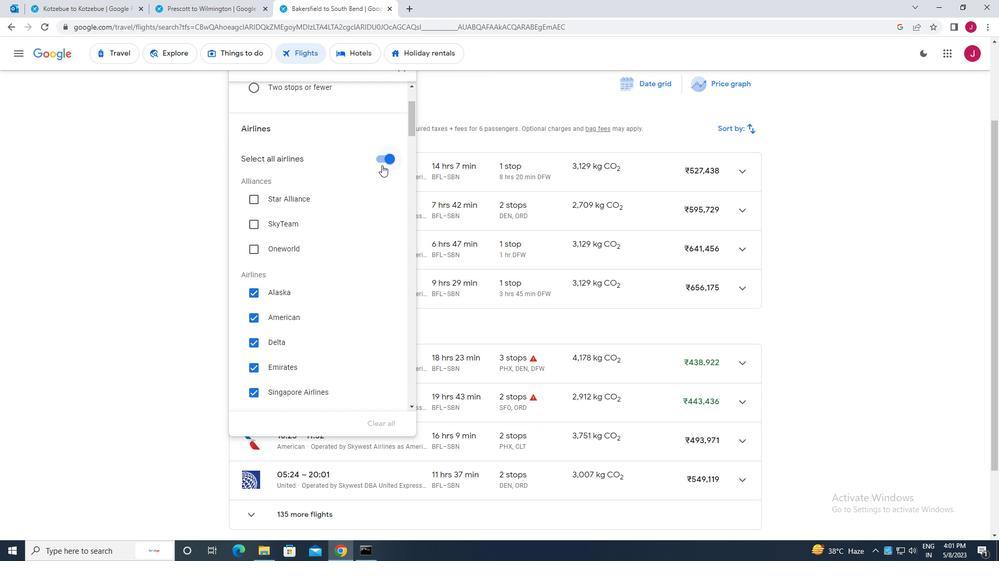 
Action: Mouse pressed left at (380, 157)
Screenshot: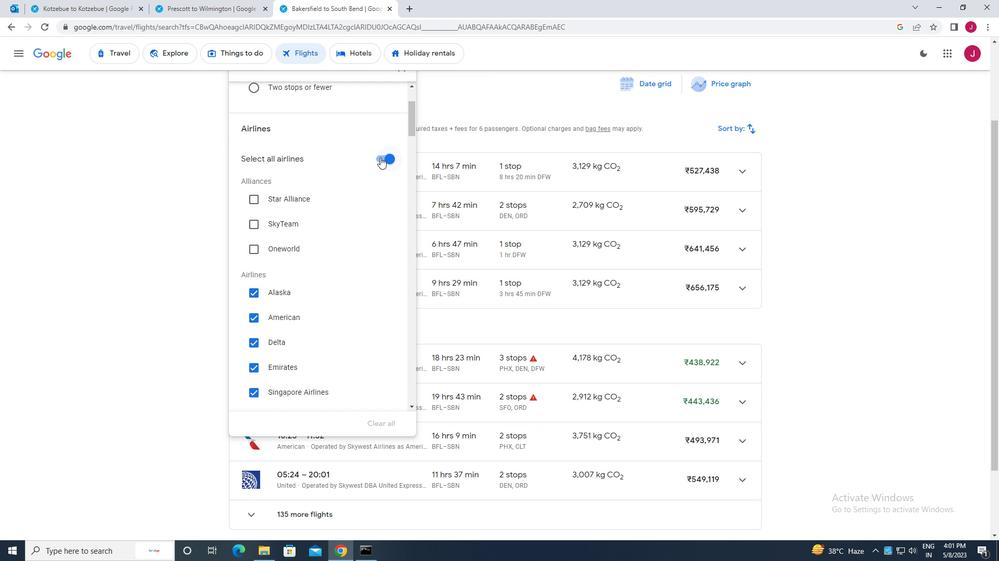 
Action: Mouse moved to (378, 157)
Screenshot: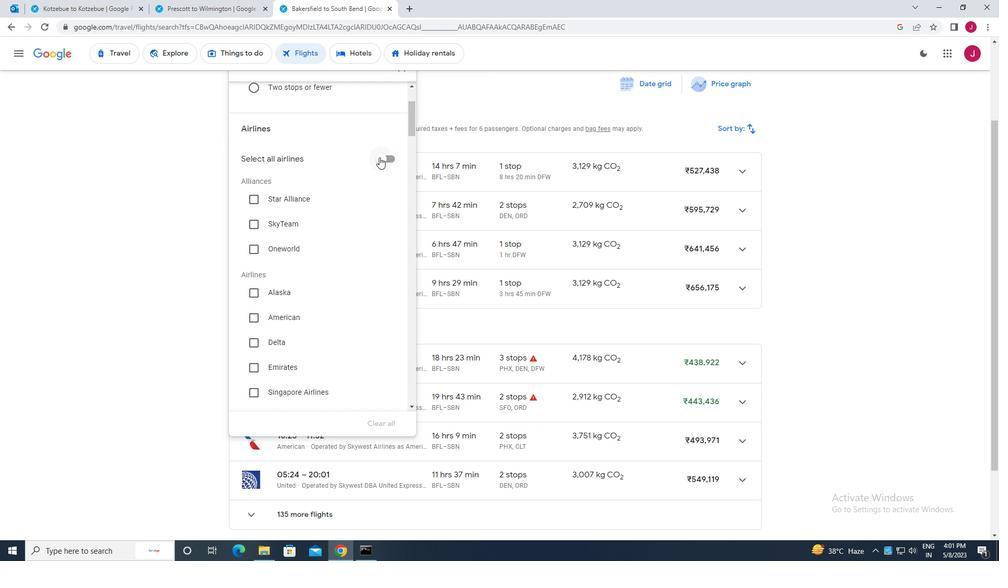 
Action: Mouse scrolled (378, 157) with delta (0, 0)
Screenshot: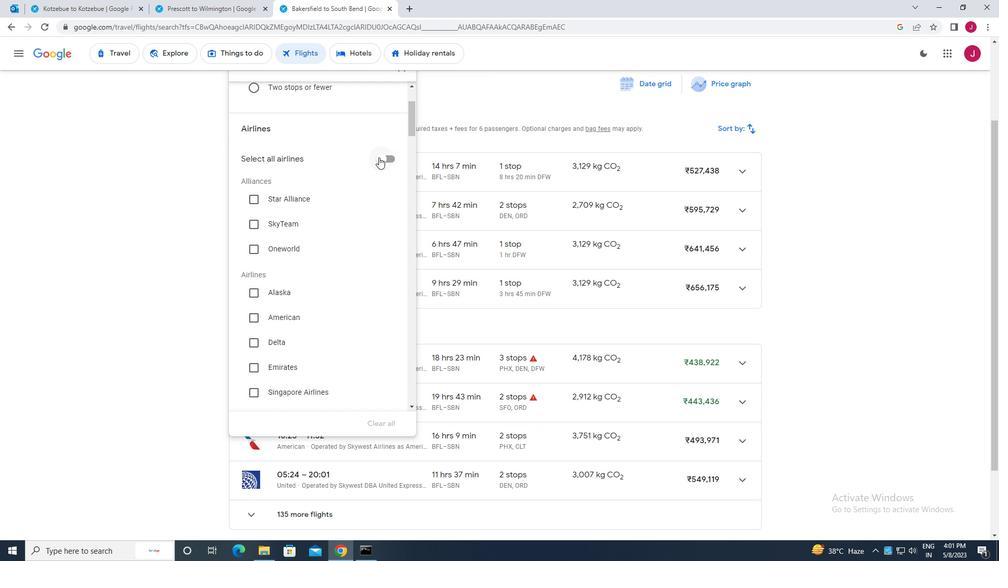 
Action: Mouse scrolled (378, 157) with delta (0, 0)
Screenshot: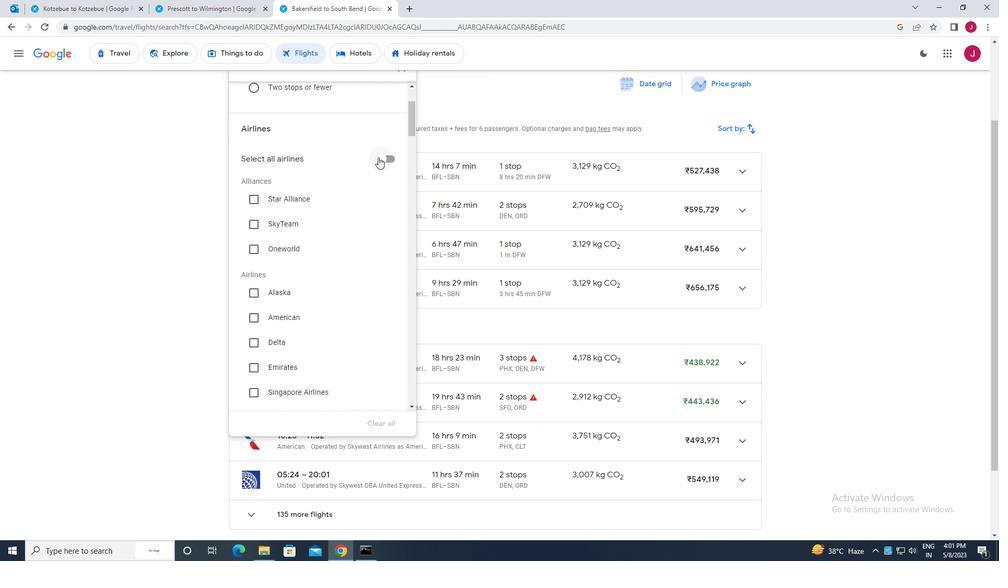 
Action: Mouse moved to (293, 103)
Screenshot: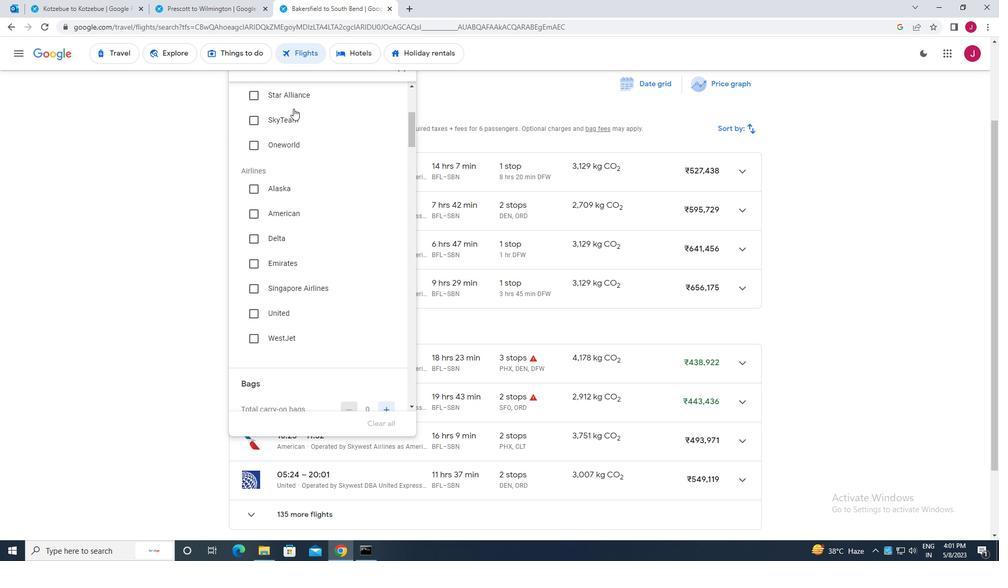 
Action: Mouse scrolled (293, 103) with delta (0, 0)
Screenshot: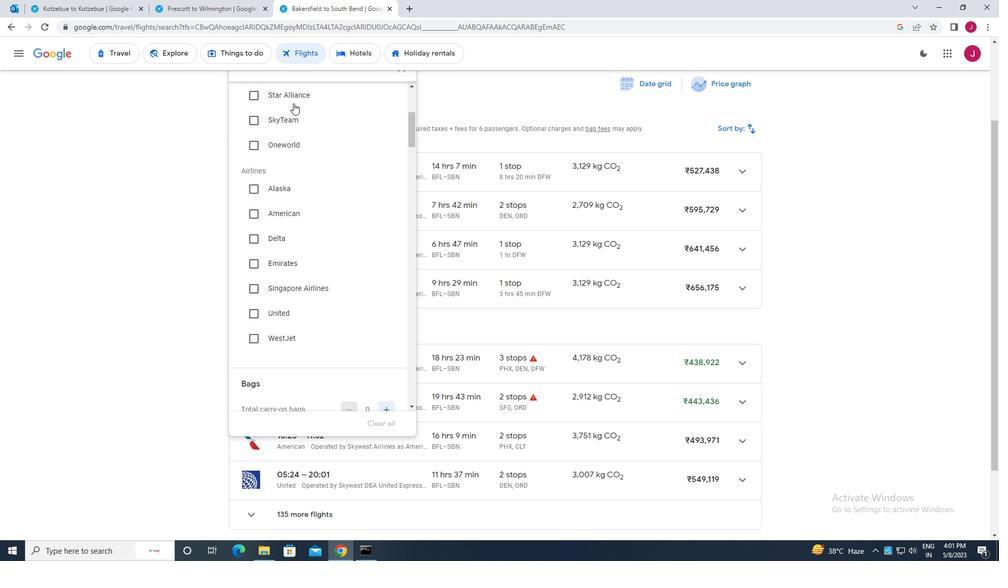 
Action: Mouse moved to (293, 103)
Screenshot: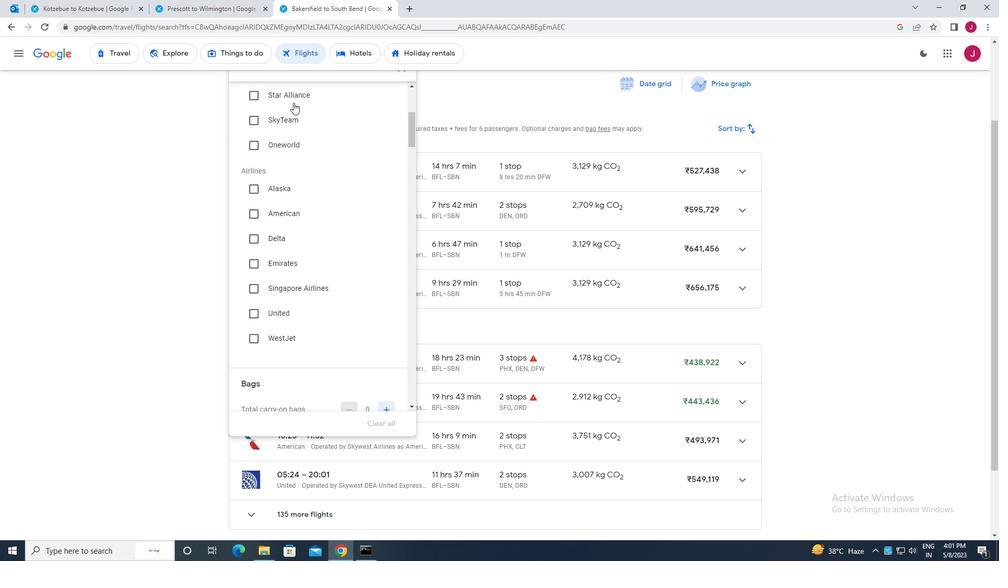 
Action: Mouse scrolled (293, 103) with delta (0, 0)
Screenshot: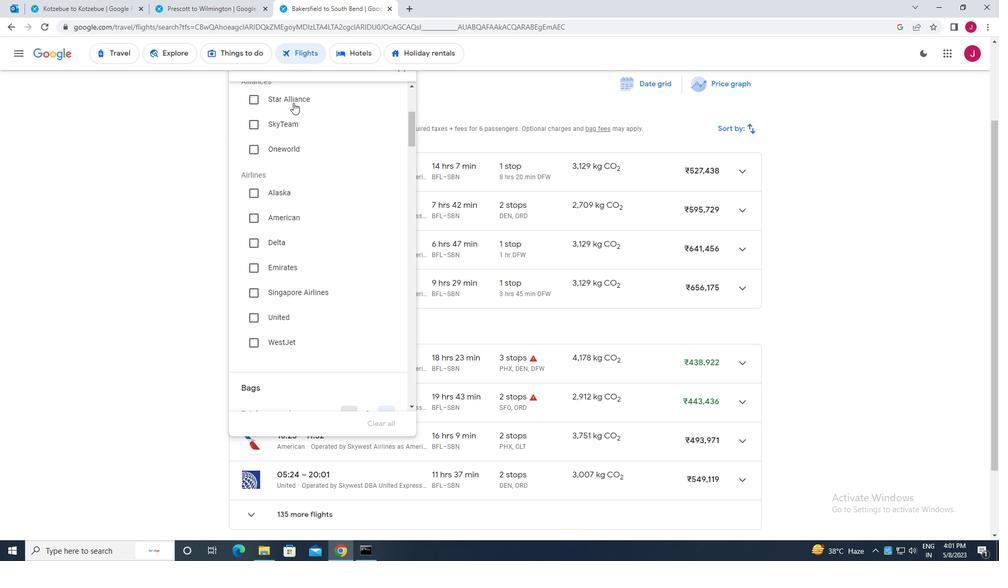 
Action: Mouse scrolled (293, 102) with delta (0, 0)
Screenshot: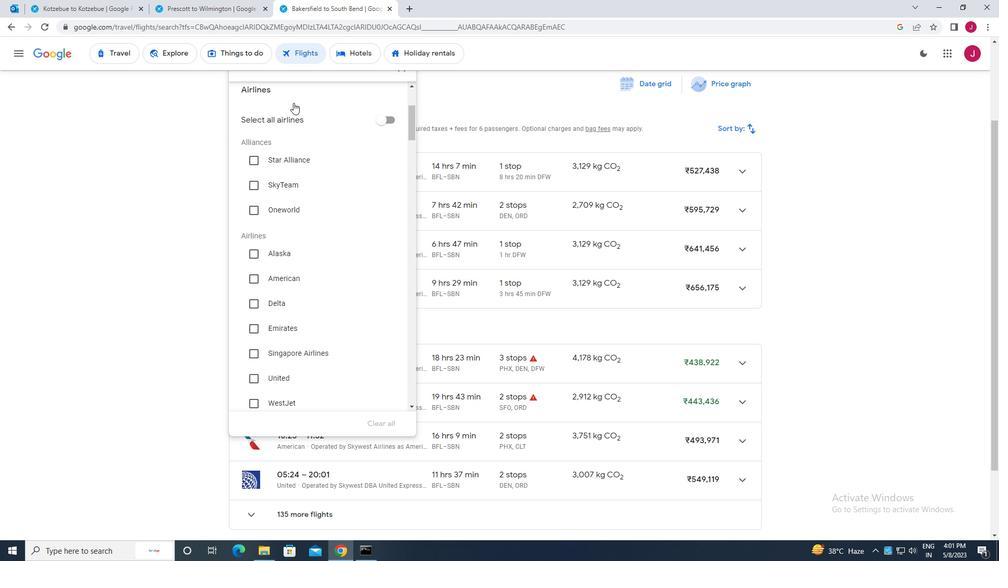
Action: Mouse moved to (293, 103)
Screenshot: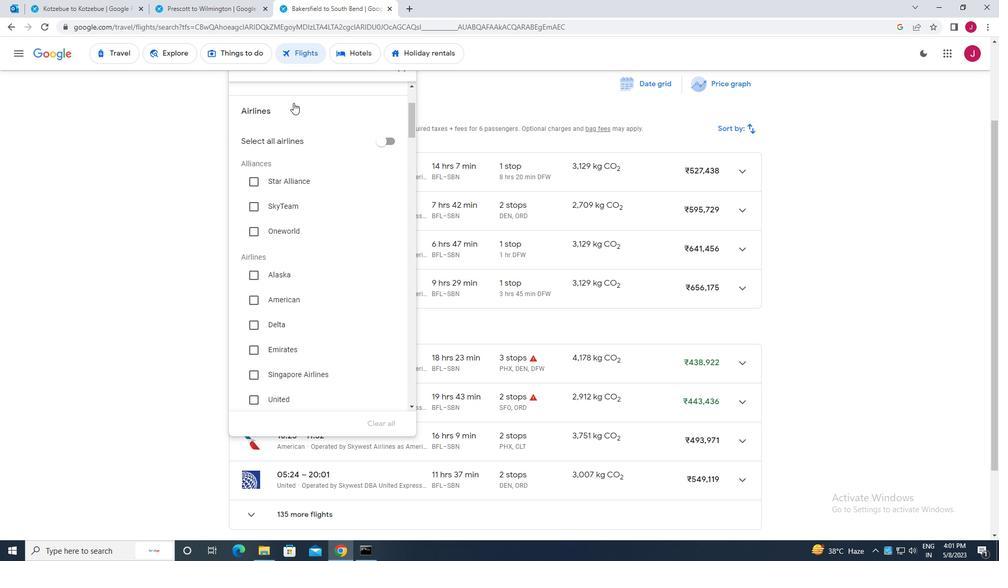 
Action: Mouse scrolled (293, 102) with delta (0, 0)
Screenshot: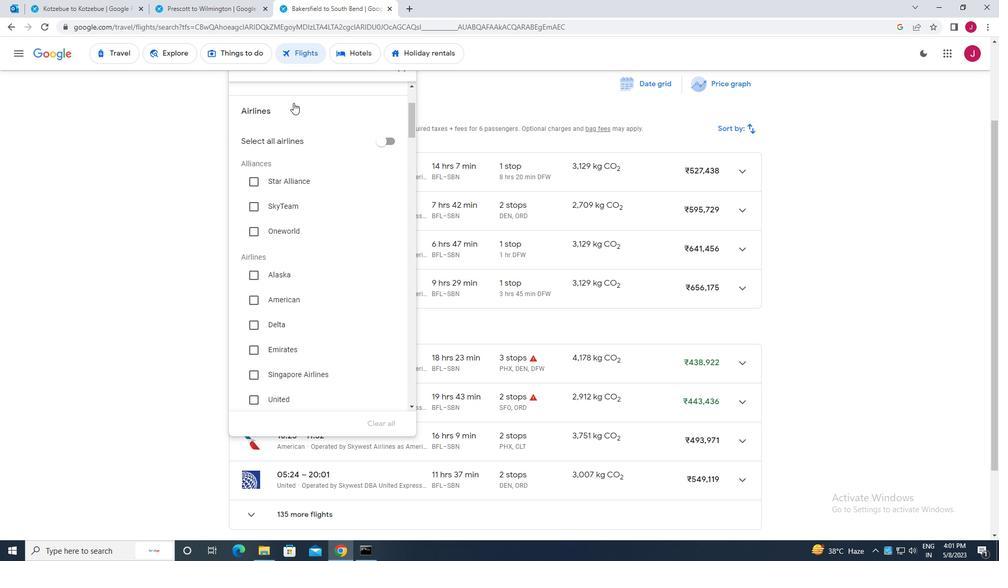 
Action: Mouse moved to (292, 104)
Screenshot: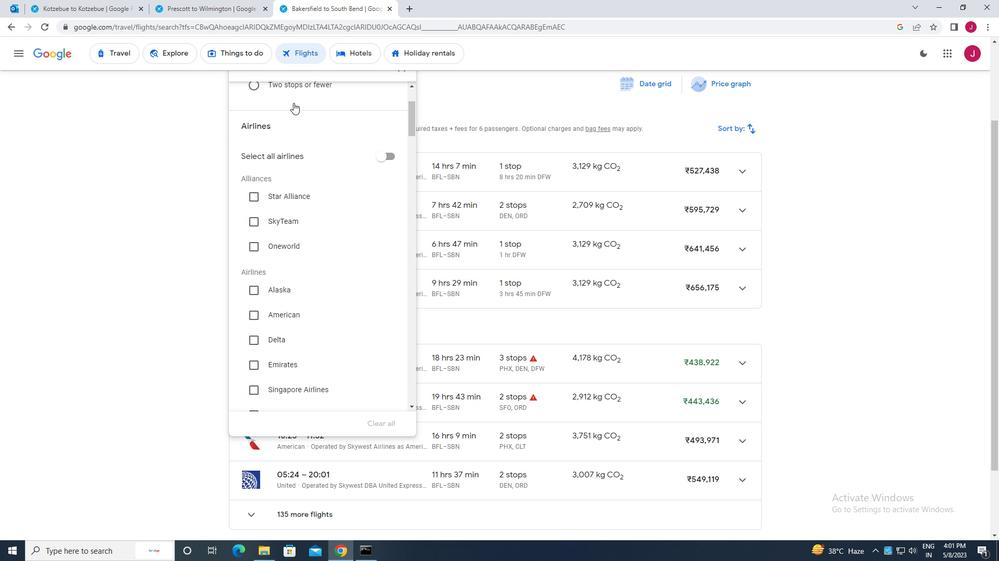 
Action: Mouse scrolled (292, 103) with delta (0, 0)
Screenshot: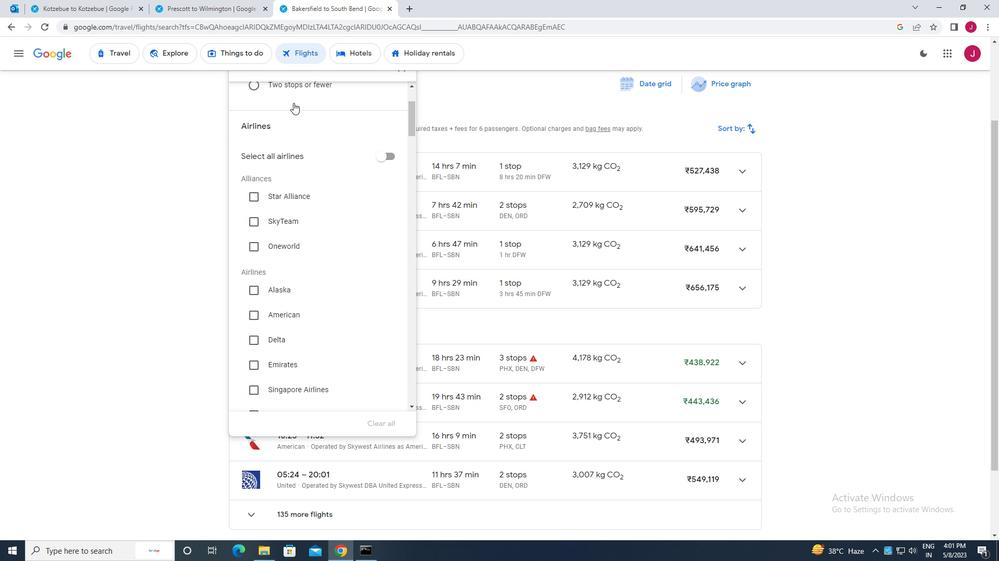 
Action: Mouse moved to (292, 104)
Screenshot: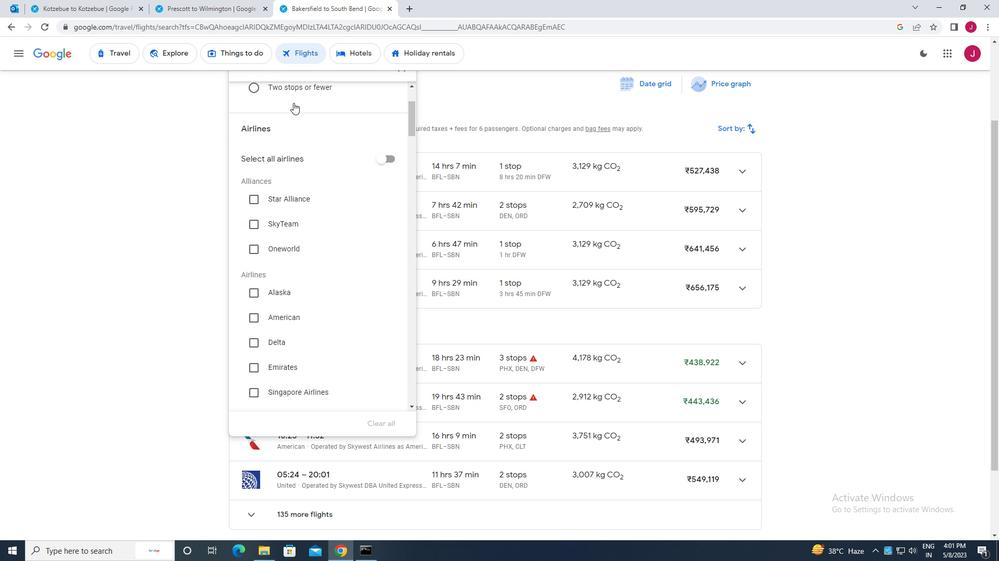 
Action: Mouse scrolled (292, 104) with delta (0, 0)
Screenshot: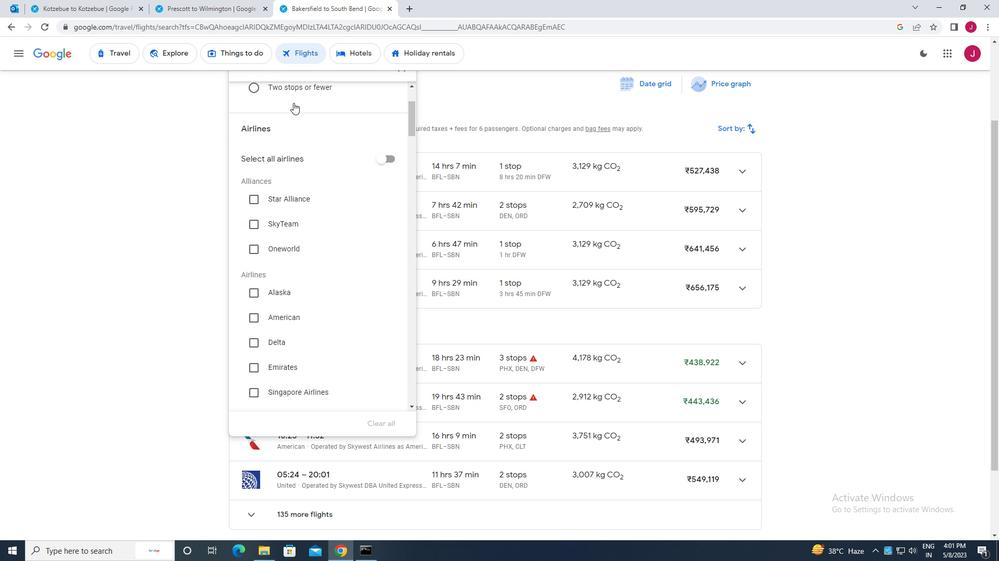 
Action: Mouse moved to (292, 106)
Screenshot: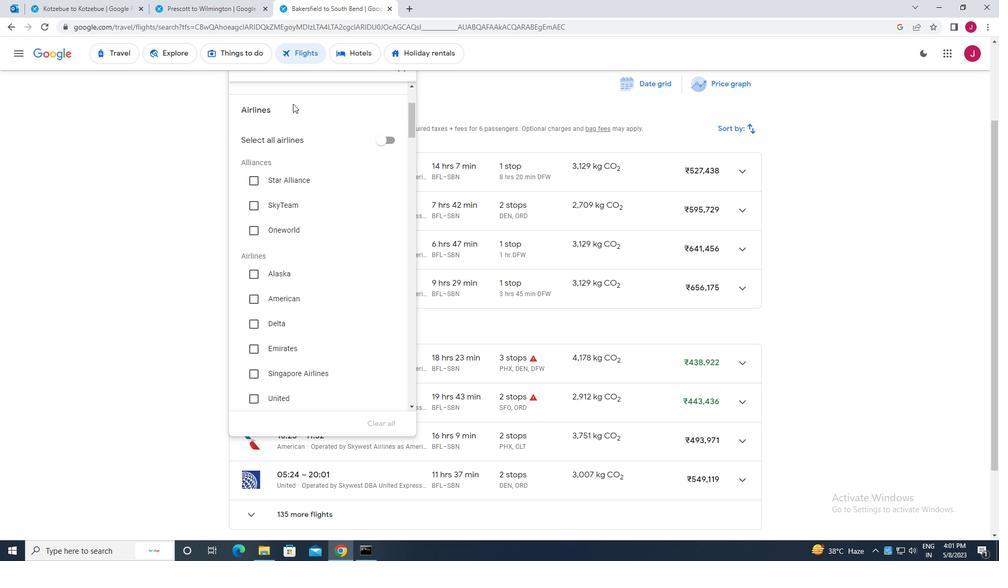 
Action: Mouse scrolled (292, 105) with delta (0, 0)
Screenshot: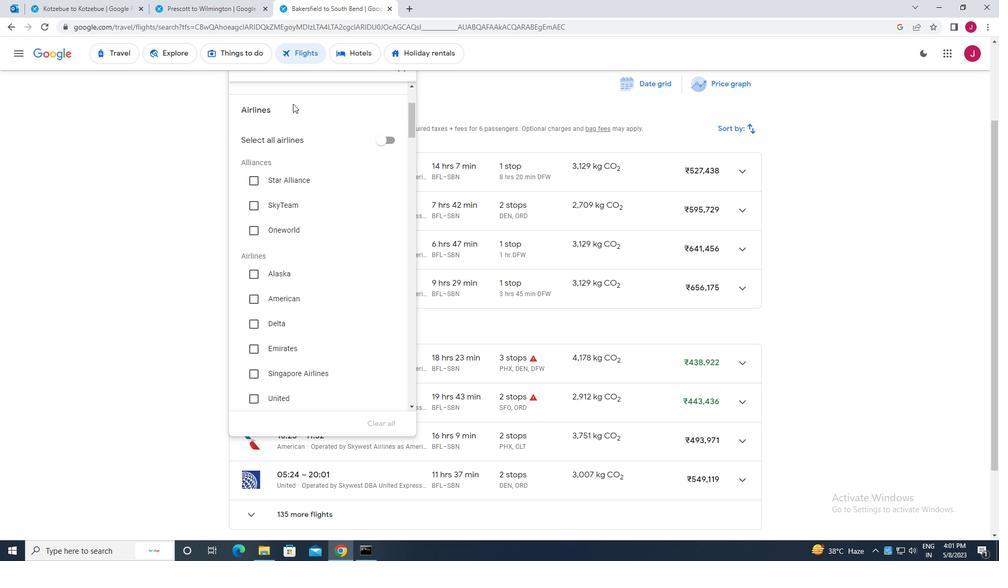 
Action: Mouse moved to (292, 107)
Screenshot: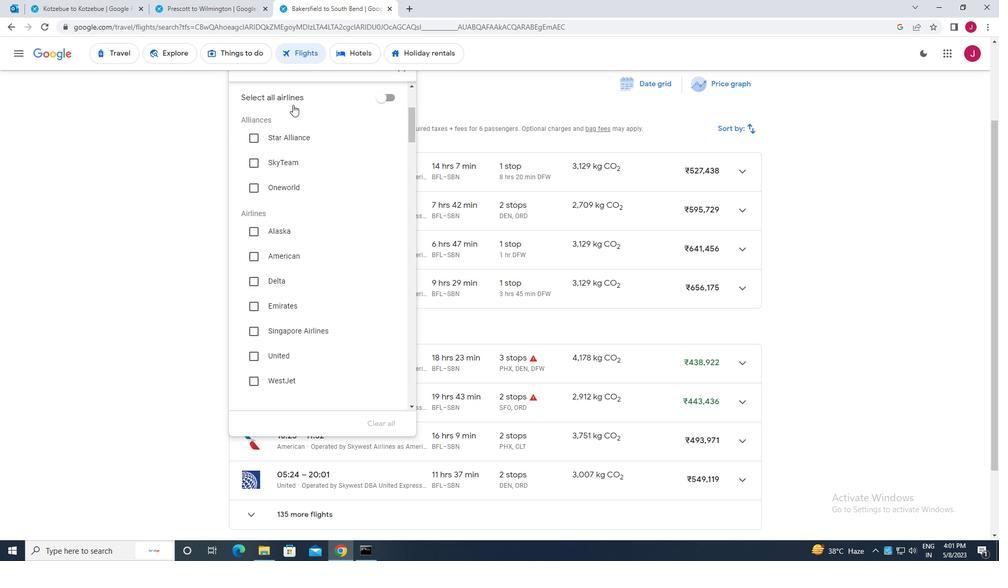
Action: Mouse scrolled (292, 107) with delta (0, 0)
Screenshot: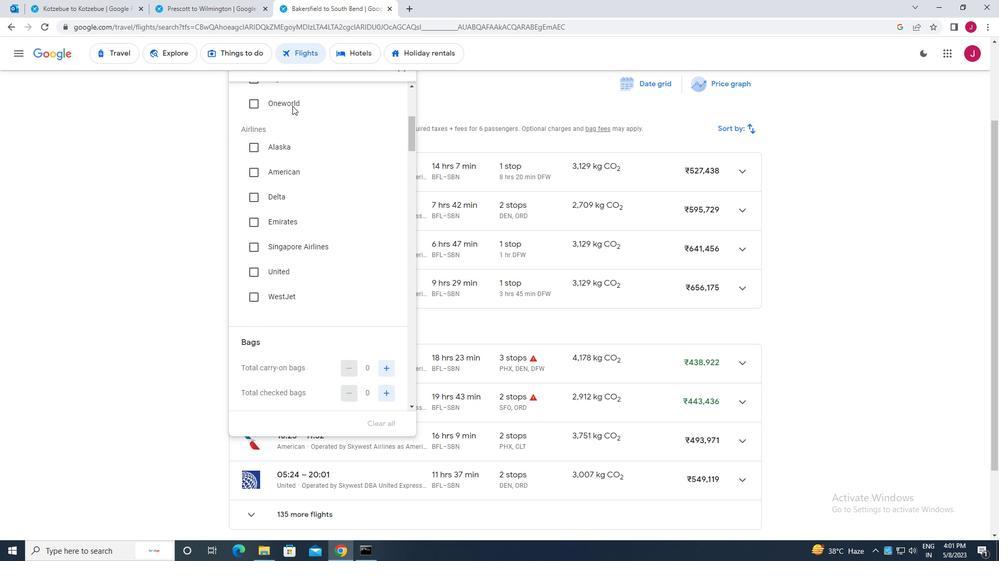 
Action: Mouse moved to (292, 113)
Screenshot: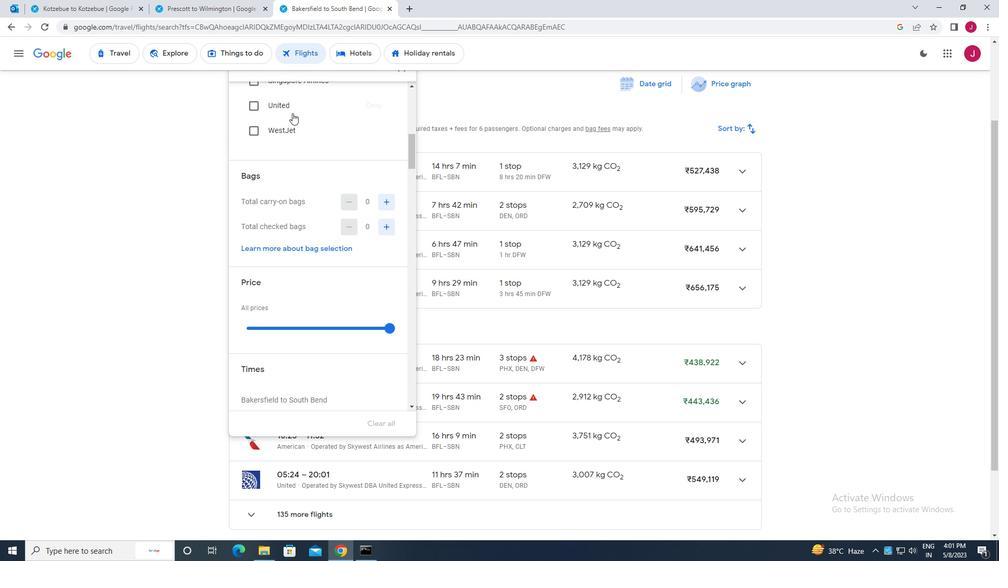 
Action: Mouse scrolled (292, 113) with delta (0, 0)
Screenshot: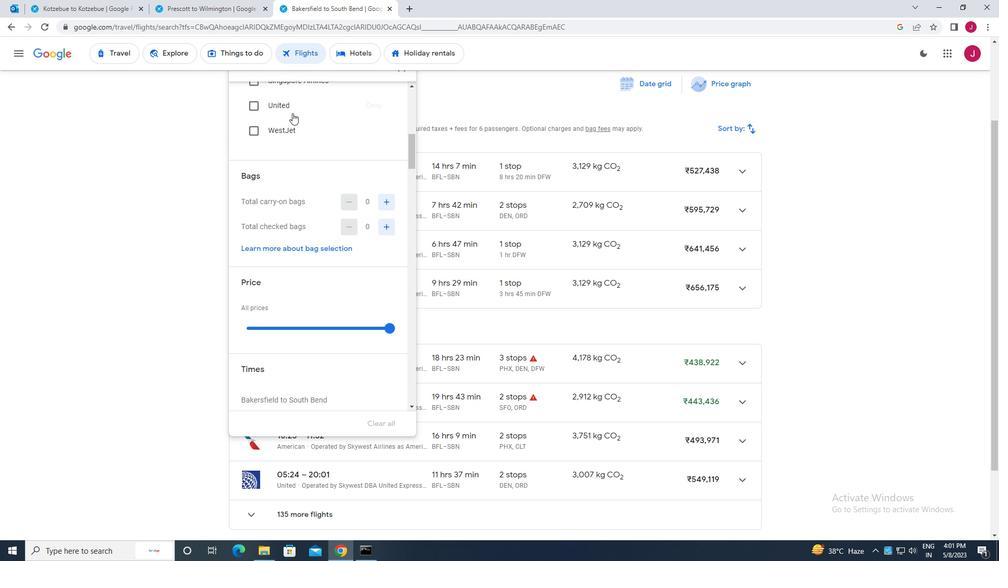 
Action: Mouse moved to (292, 114)
Screenshot: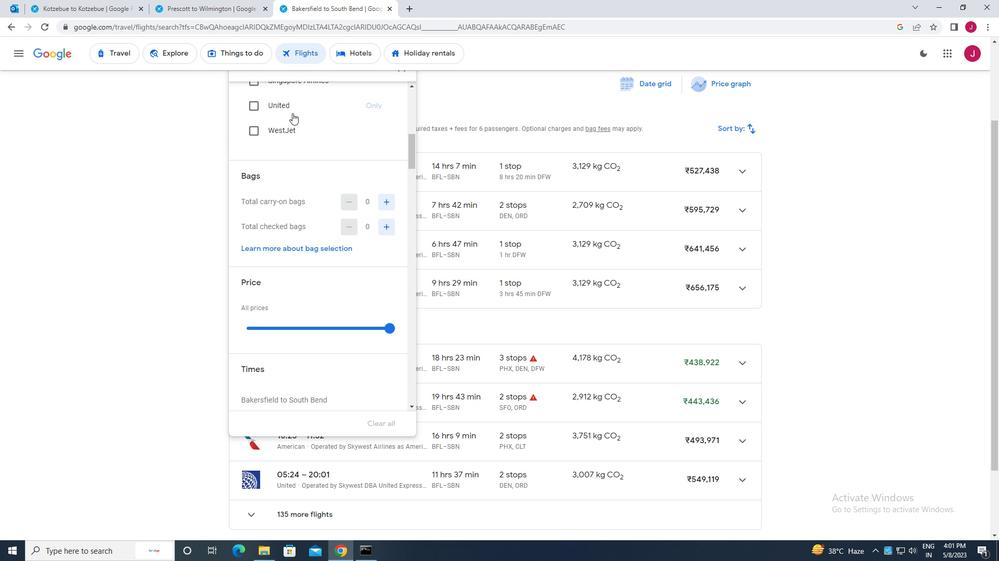 
Action: Mouse scrolled (292, 113) with delta (0, 0)
Screenshot: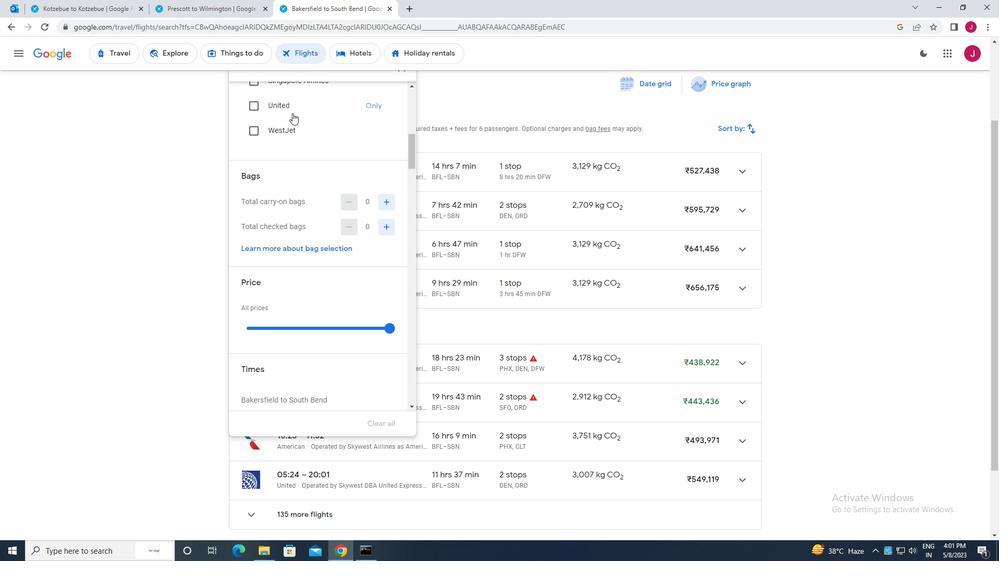 
Action: Mouse moved to (384, 125)
Screenshot: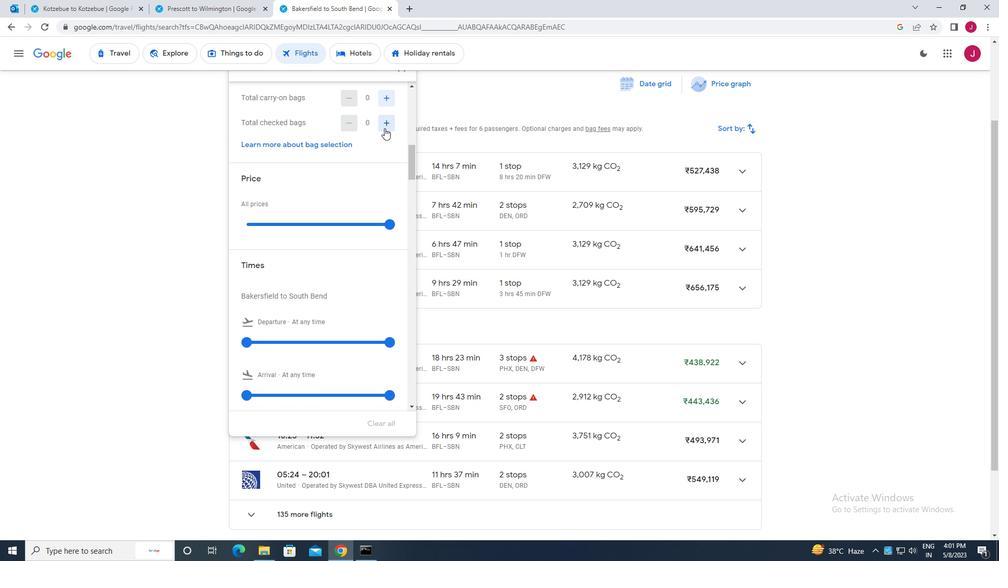 
Action: Mouse pressed left at (384, 125)
Screenshot: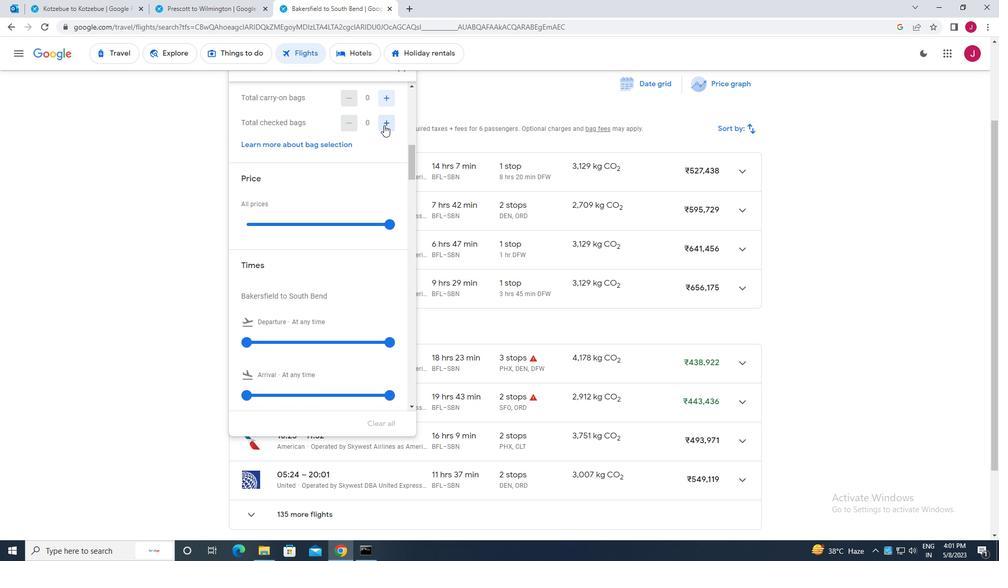 
Action: Mouse pressed left at (384, 125)
Screenshot: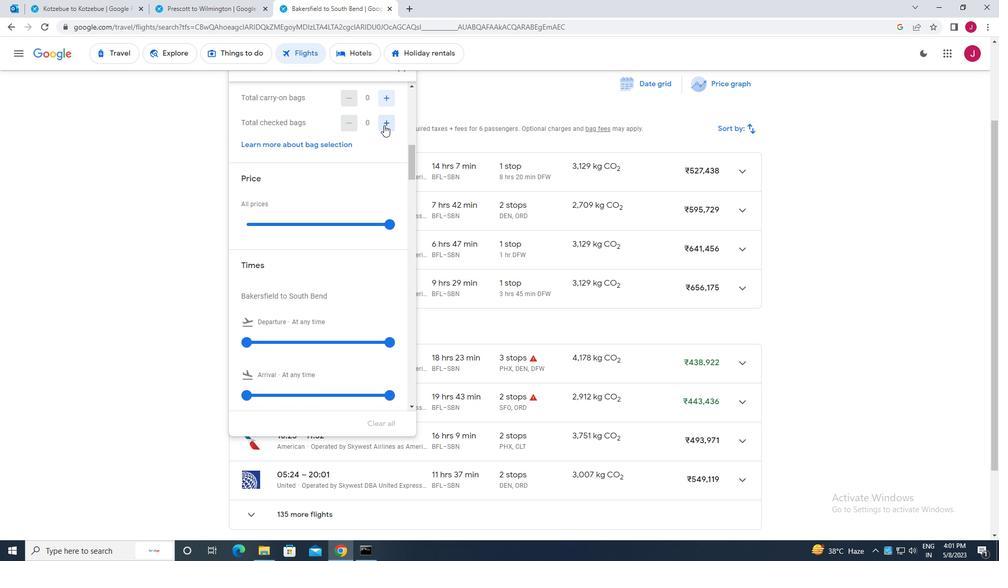 
Action: Mouse pressed left at (384, 125)
Screenshot: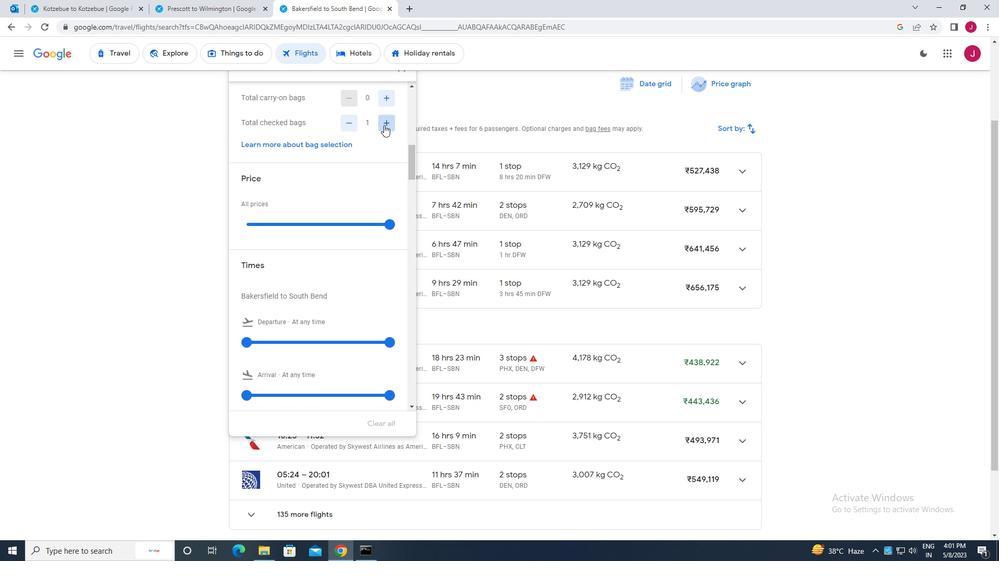 
Action: Mouse pressed left at (384, 125)
Screenshot: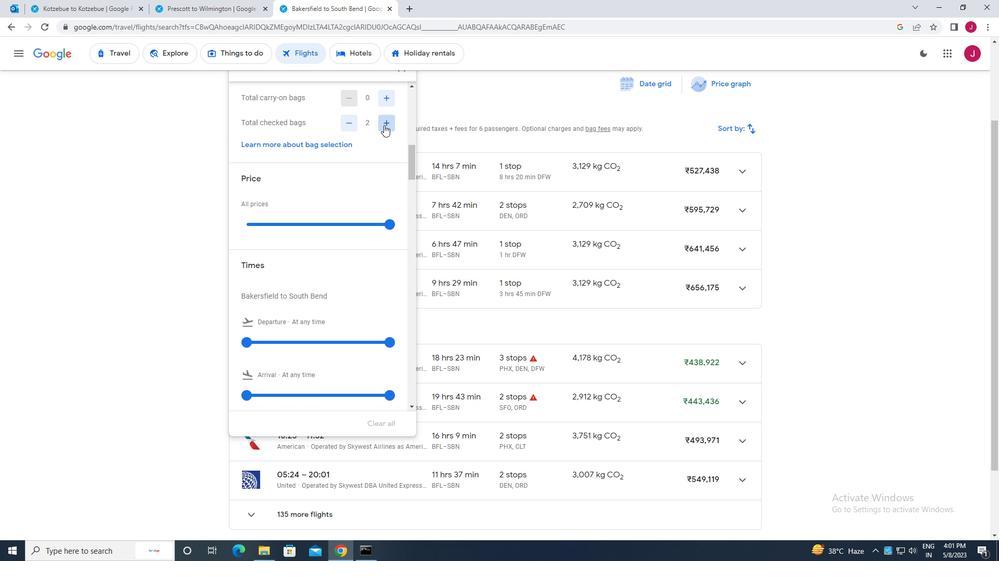
Action: Mouse pressed left at (384, 125)
Screenshot: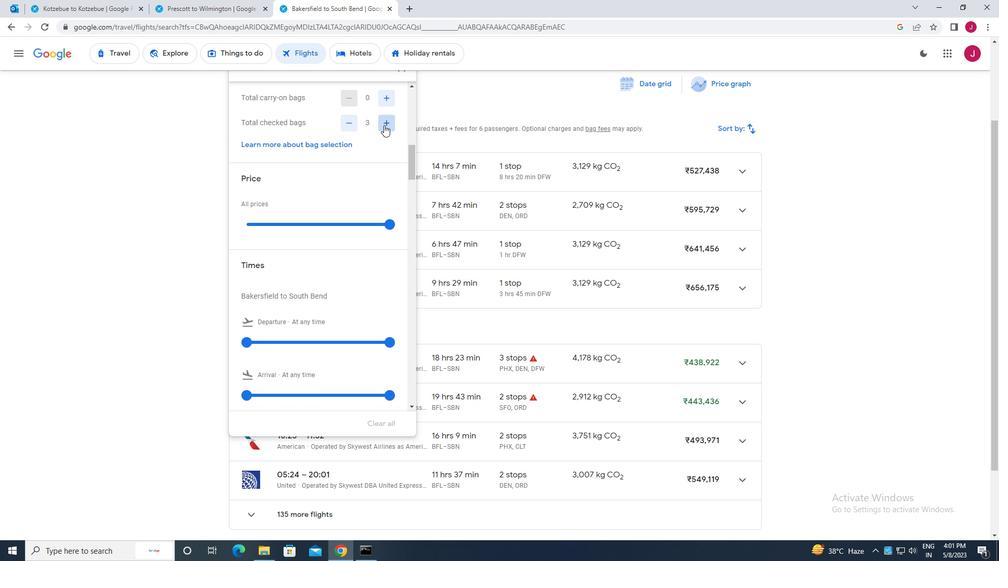 
Action: Mouse pressed left at (384, 125)
Screenshot: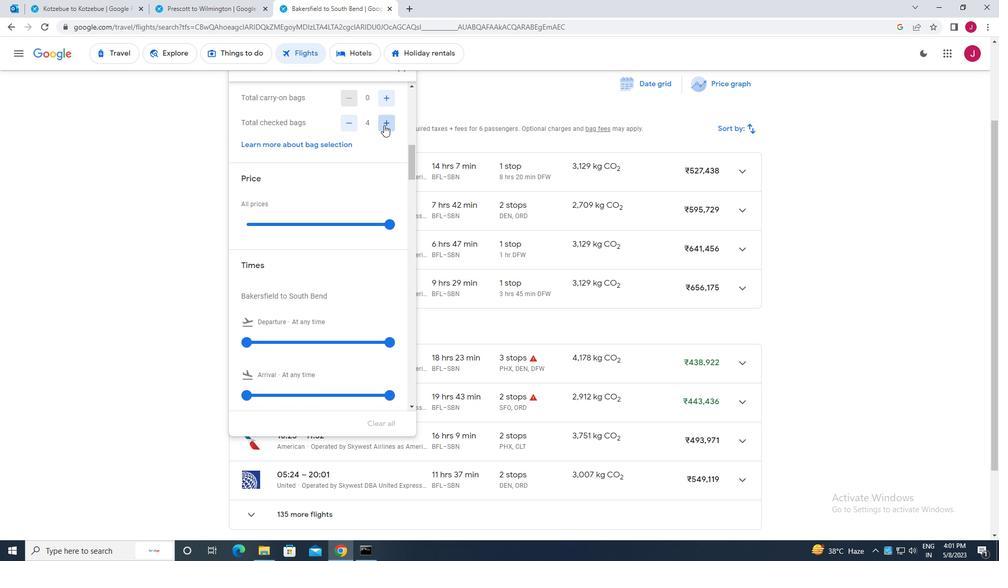 
Action: Mouse pressed left at (384, 125)
Screenshot: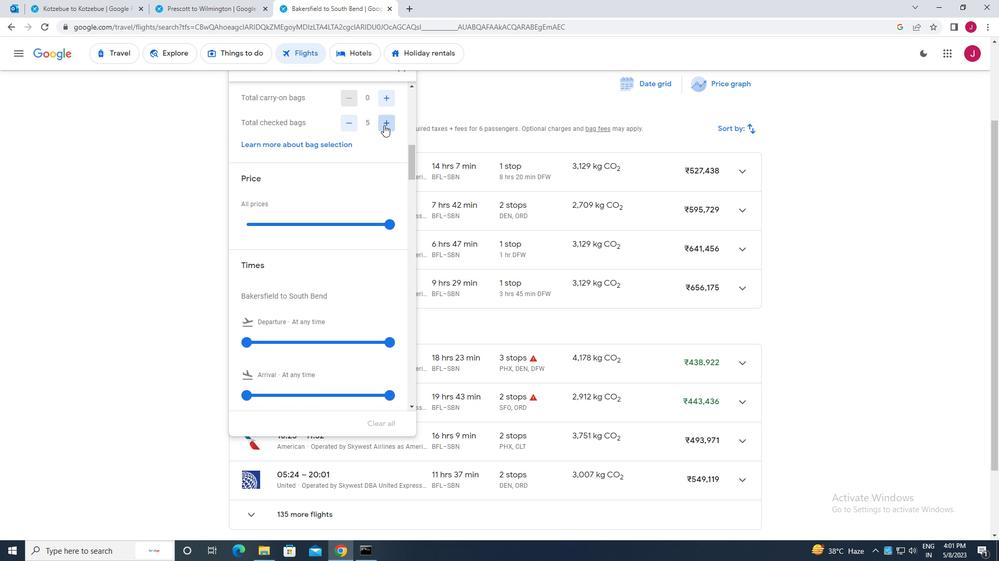 
Action: Mouse moved to (399, 157)
Screenshot: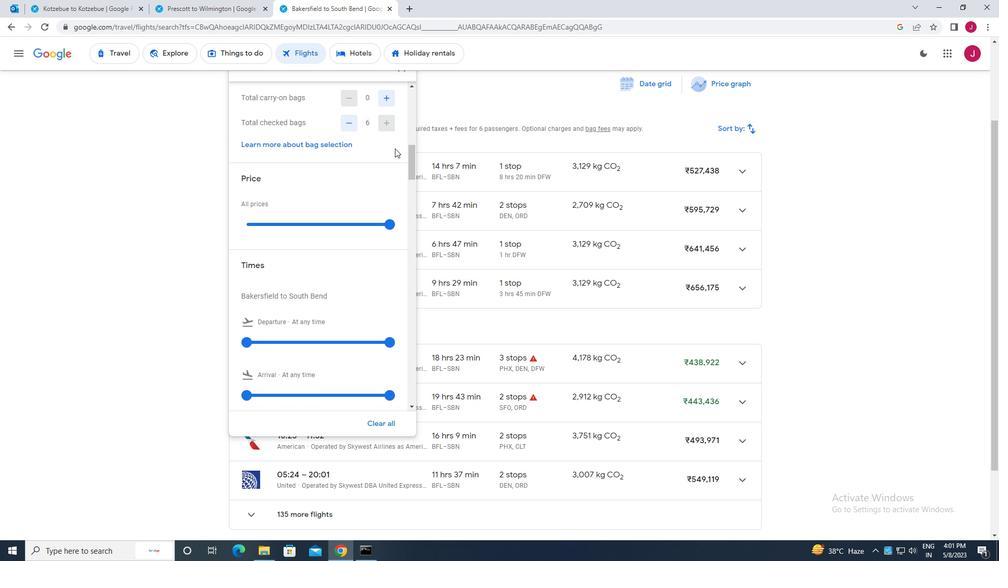 
Action: Mouse scrolled (399, 157) with delta (0, 0)
Screenshot: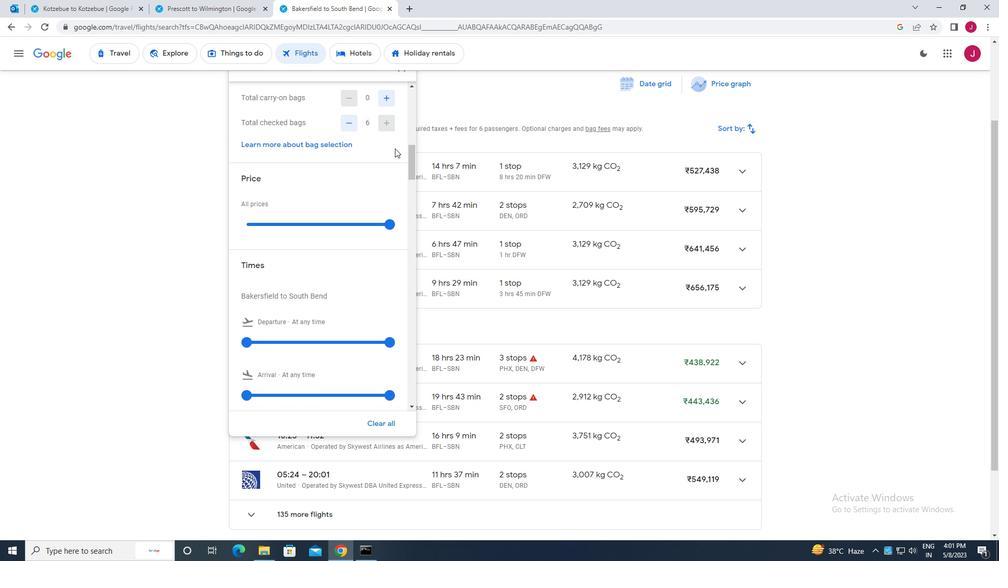 
Action: Mouse moved to (391, 171)
Screenshot: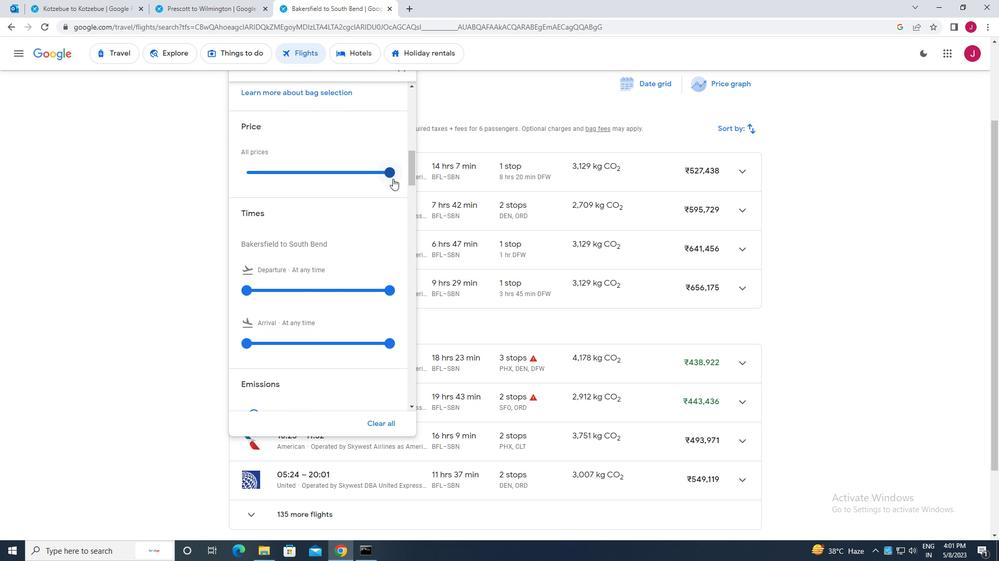 
Action: Mouse pressed left at (391, 171)
Screenshot: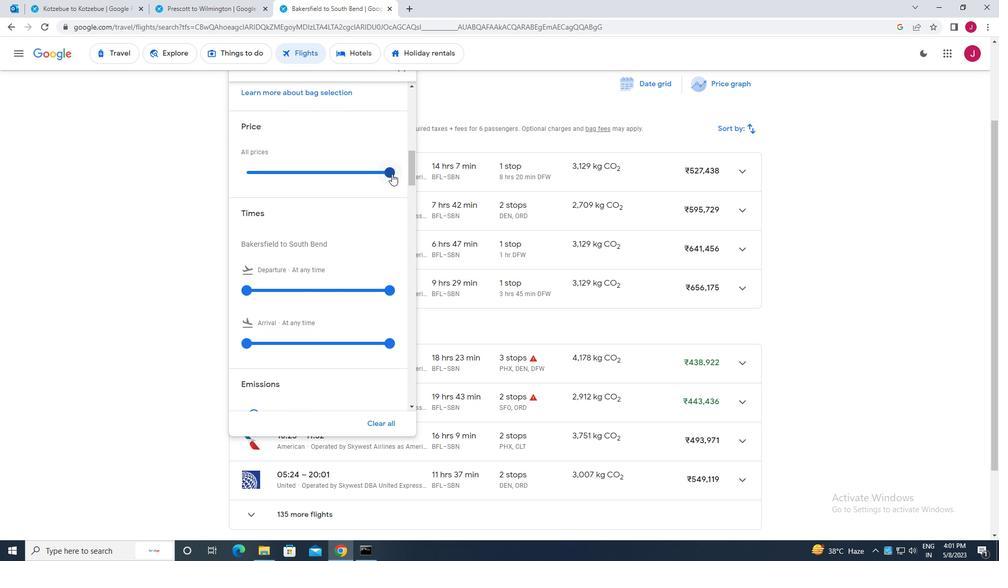 
Action: Mouse moved to (388, 173)
Screenshot: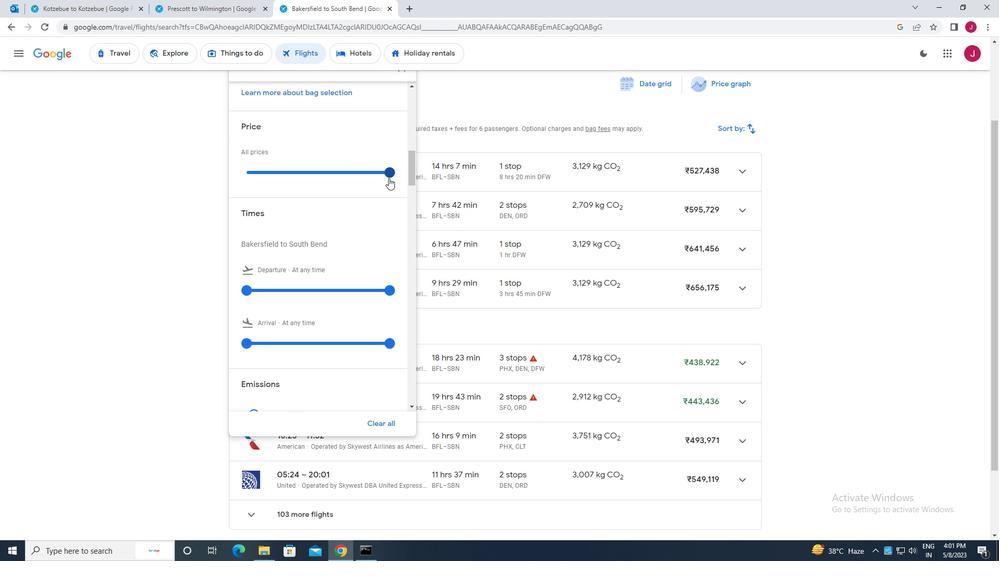 
Action: Mouse pressed left at (388, 173)
Screenshot: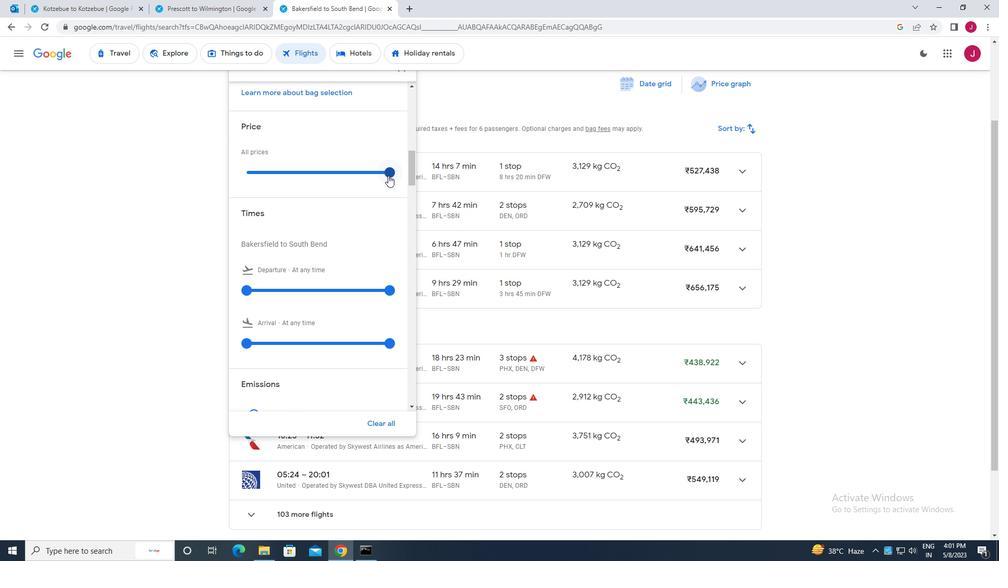 
Action: Mouse moved to (348, 154)
Screenshot: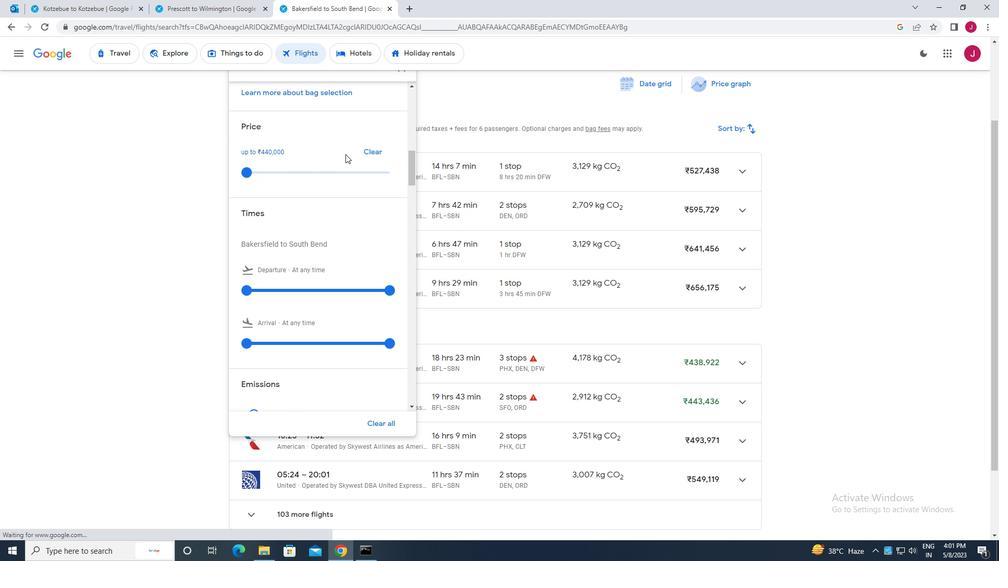 
Action: Mouse scrolled (348, 153) with delta (0, 0)
Screenshot: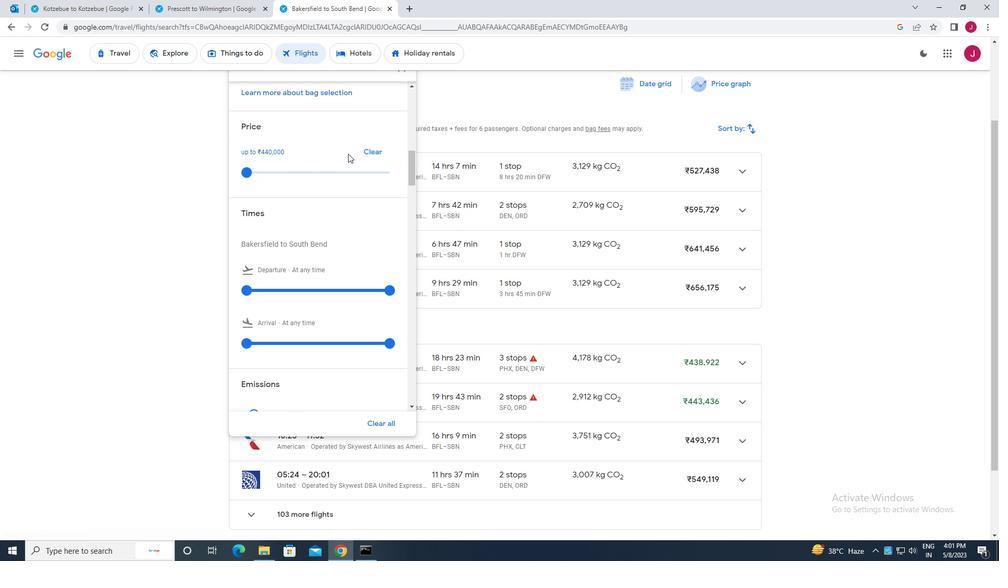 
Action: Mouse scrolled (348, 153) with delta (0, 0)
Screenshot: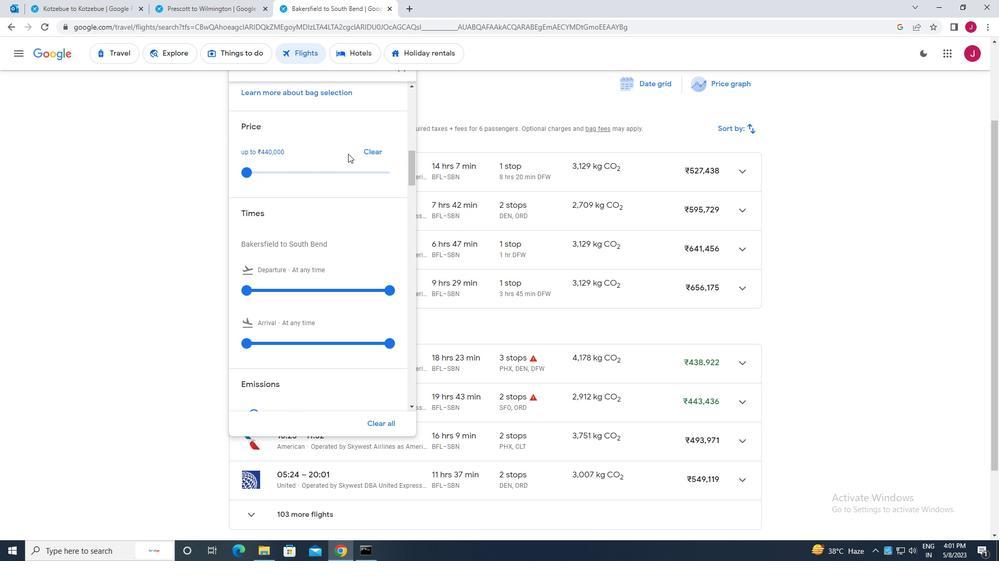 
Action: Mouse moved to (244, 292)
Screenshot: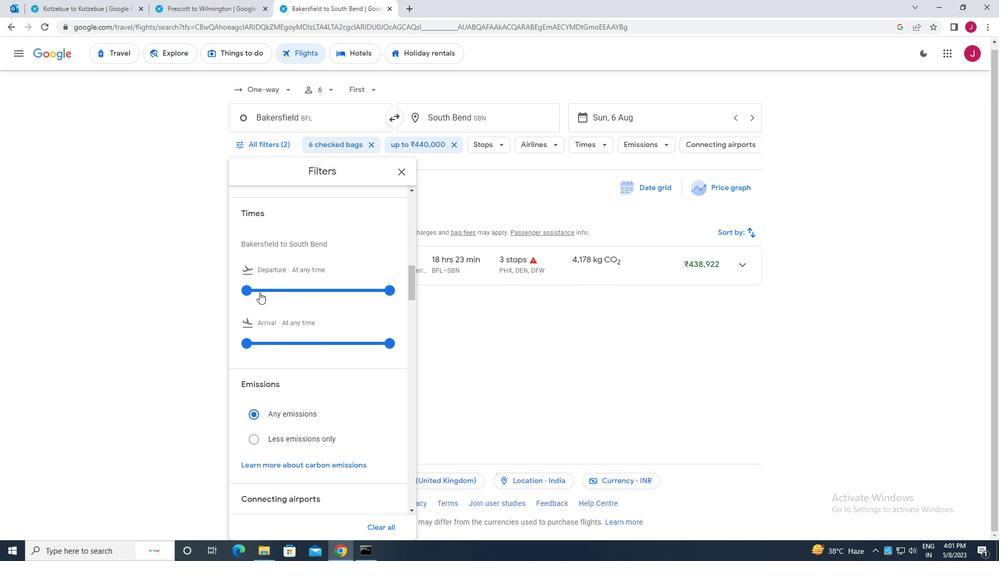
Action: Mouse pressed left at (244, 292)
Screenshot: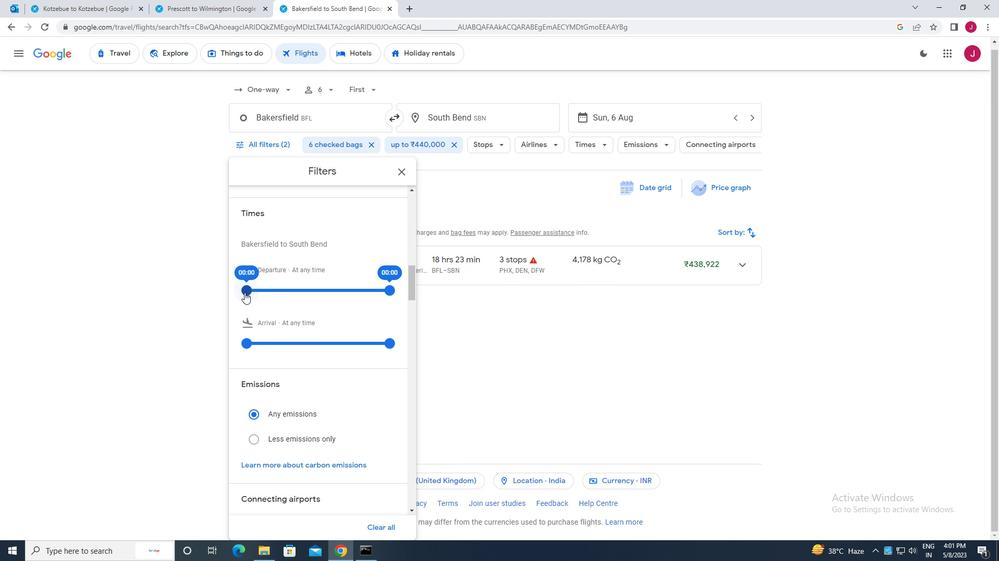 
Action: Mouse moved to (389, 289)
Screenshot: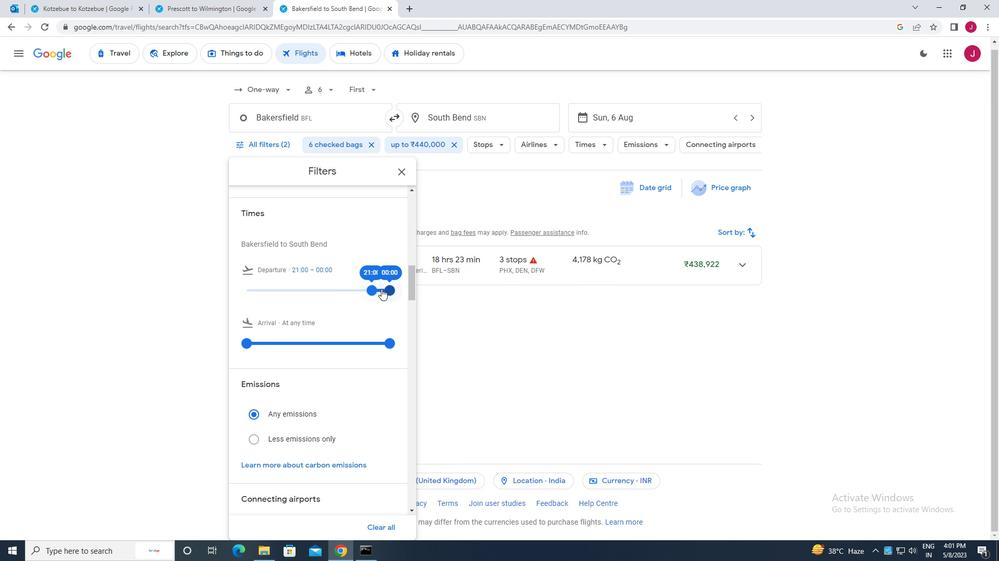 
Action: Mouse pressed left at (389, 289)
Screenshot: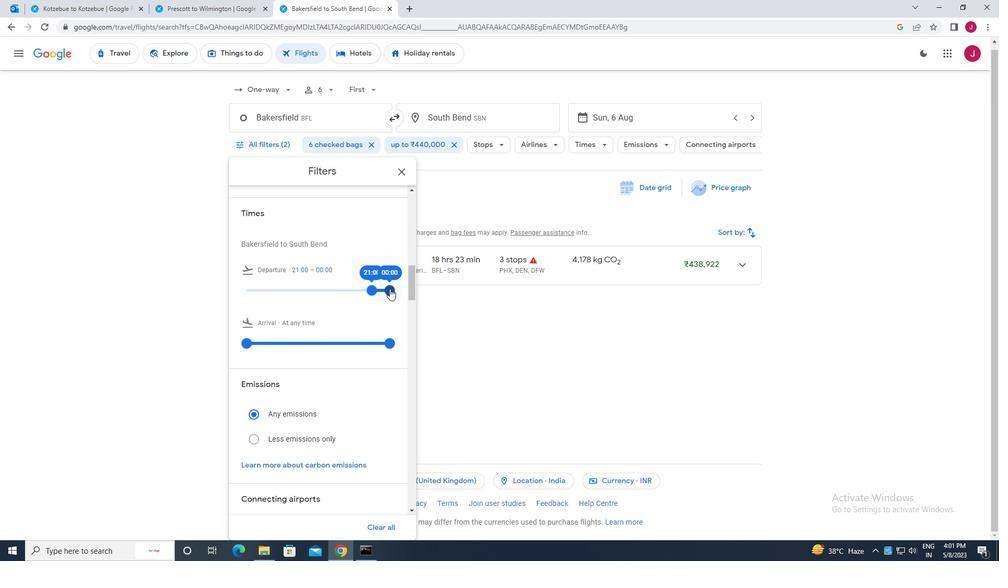 
Action: Mouse moved to (400, 170)
Screenshot: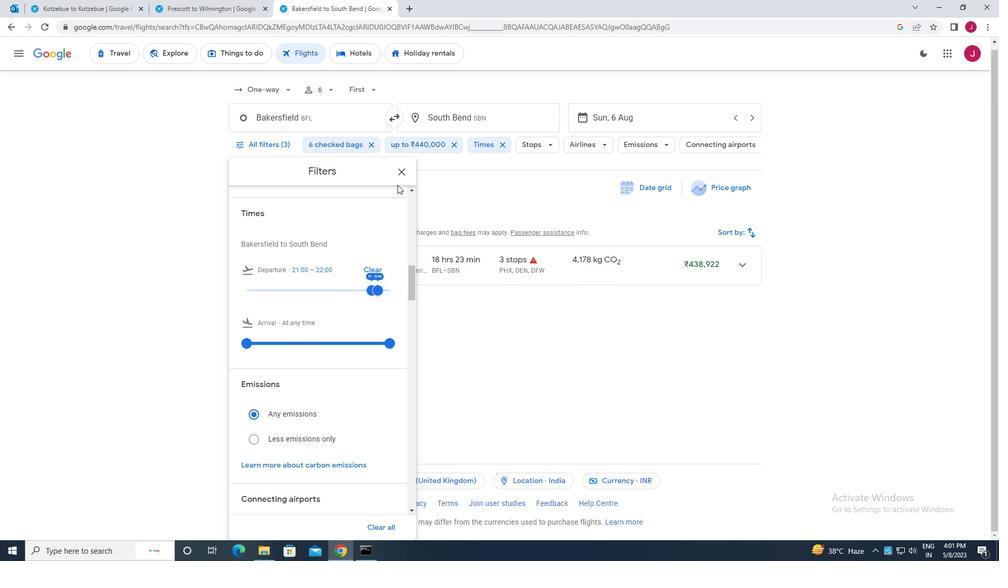 
Action: Mouse pressed left at (400, 170)
Screenshot: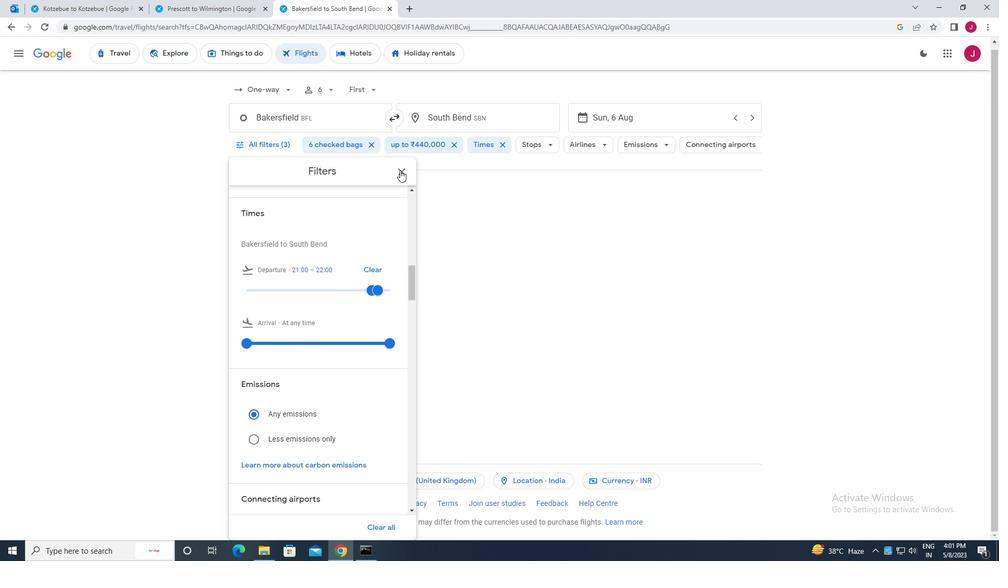 
Action: Mouse moved to (398, 171)
Screenshot: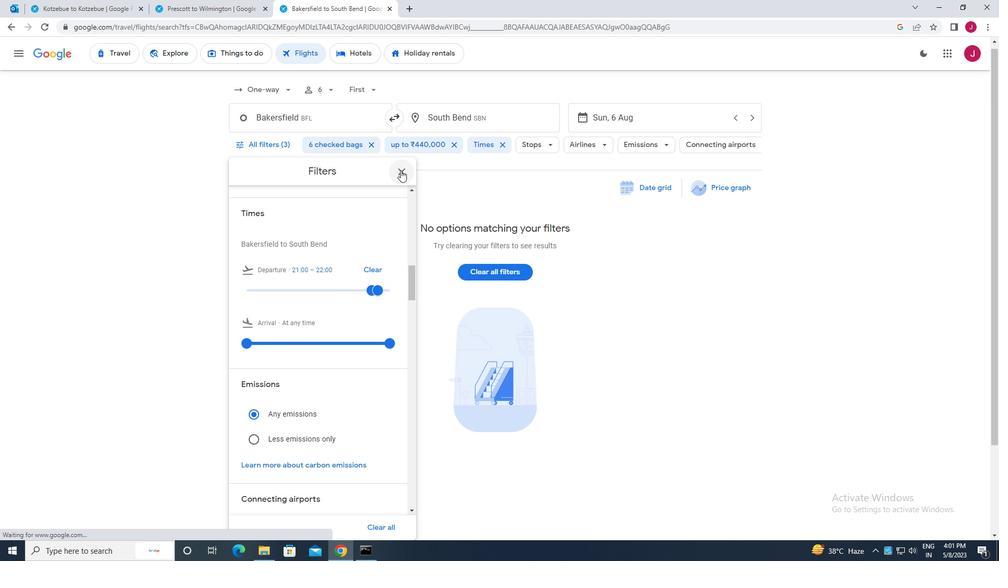 
